 Task: Convert all the complete items in checklist "Progress" into
Action: Mouse moved to (1147, 95)
Screenshot: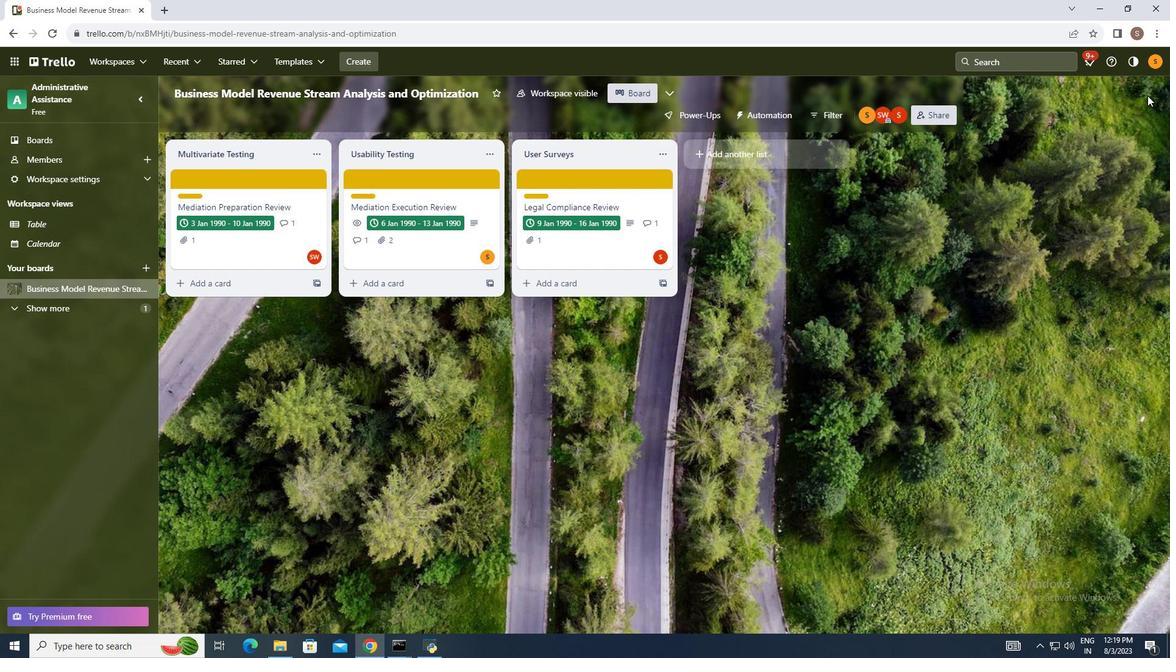 
Action: Mouse pressed left at (1147, 95)
Screenshot: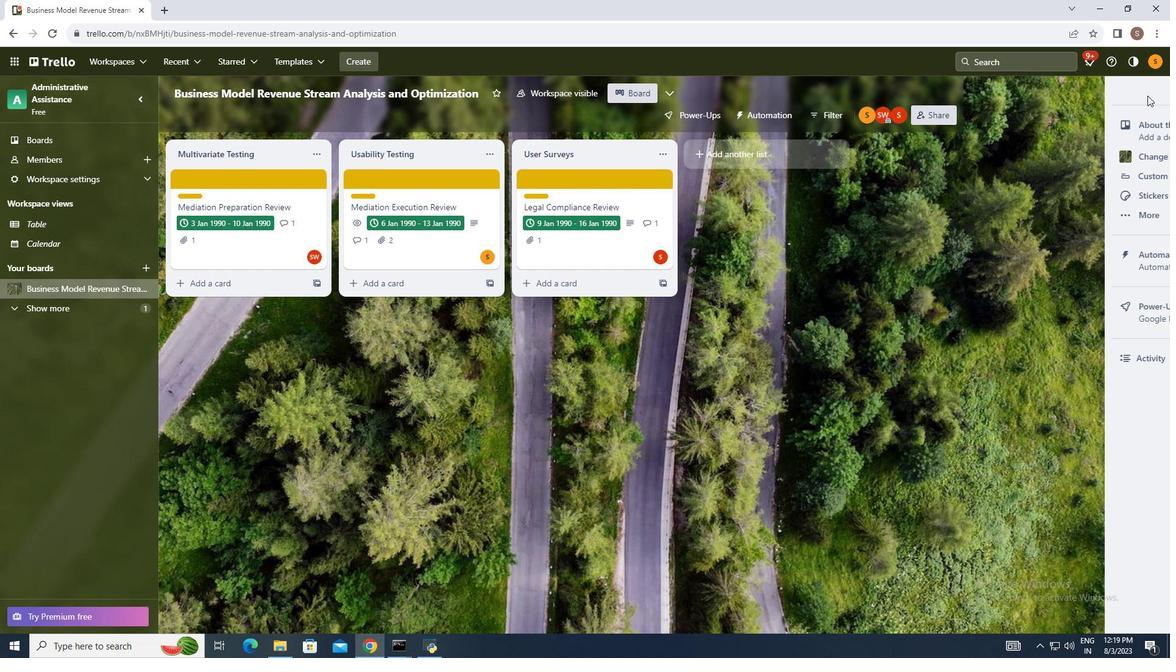 
Action: Mouse moved to (1074, 260)
Screenshot: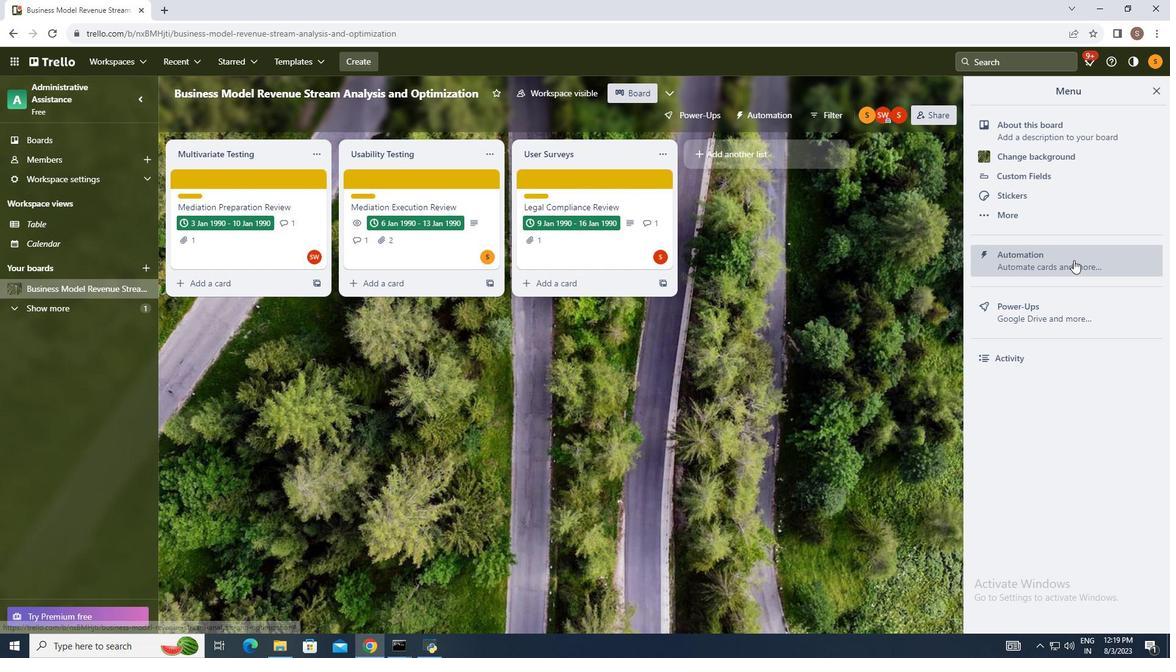 
Action: Mouse pressed left at (1074, 260)
Screenshot: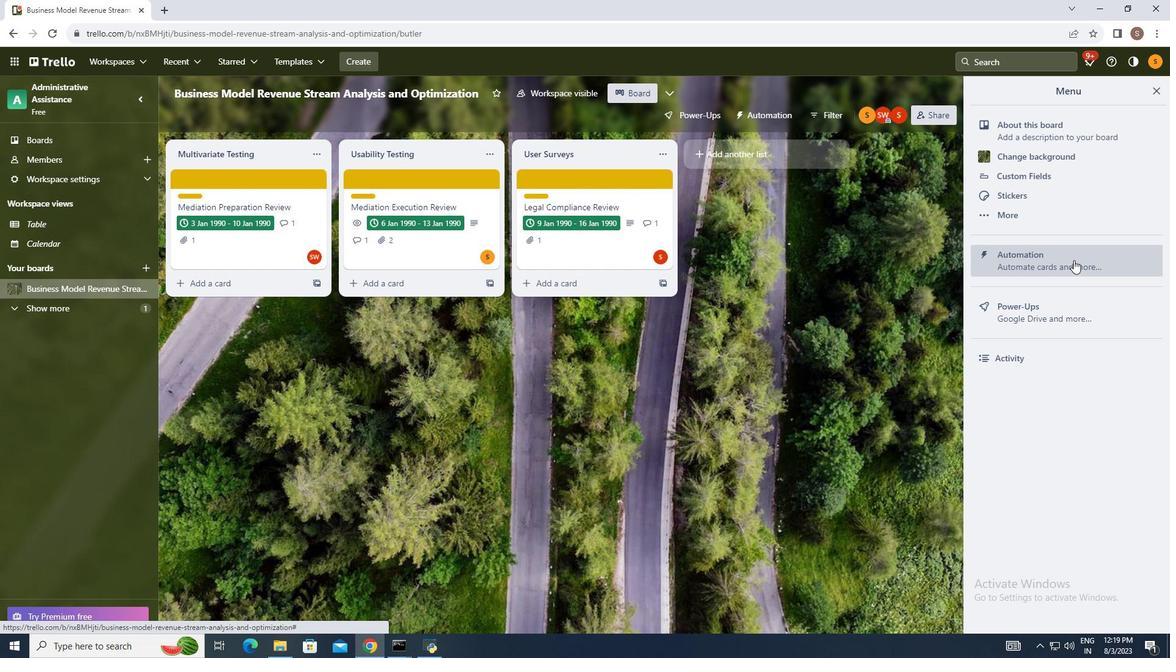 
Action: Mouse moved to (236, 323)
Screenshot: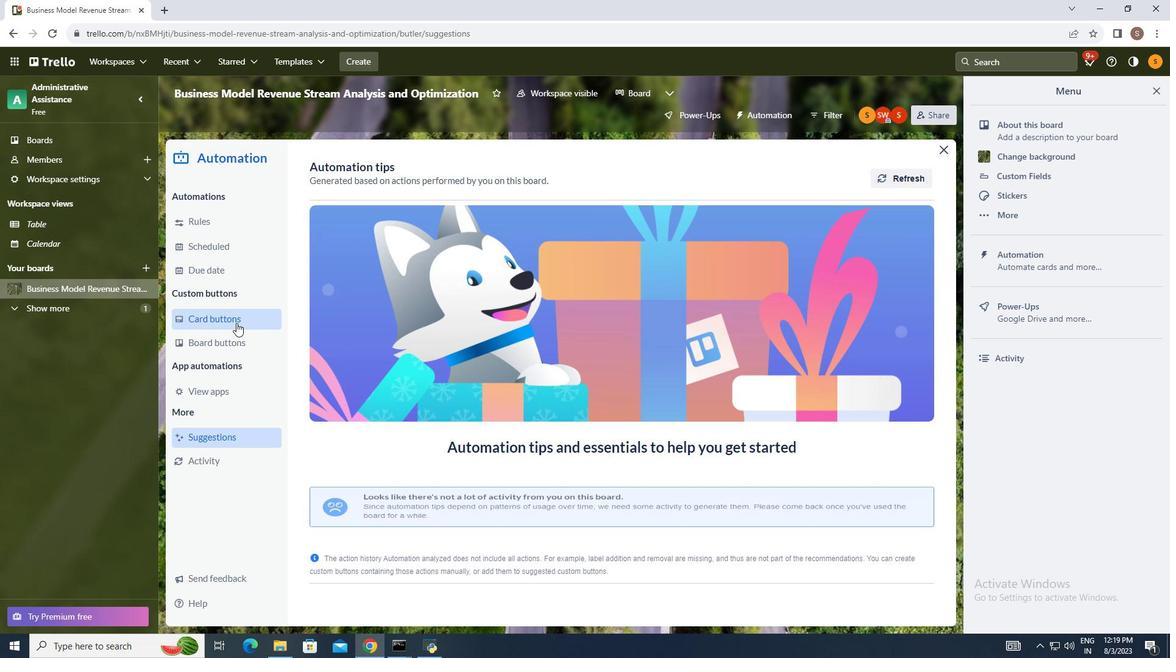 
Action: Mouse pressed left at (236, 323)
Screenshot: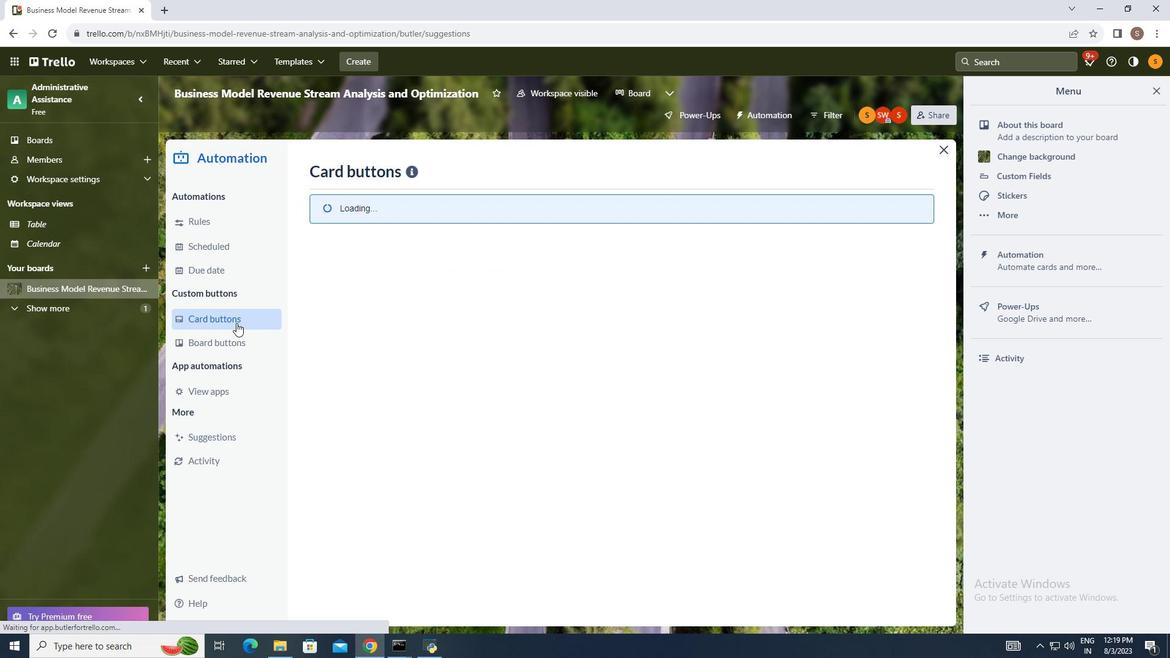 
Action: Mouse moved to (904, 172)
Screenshot: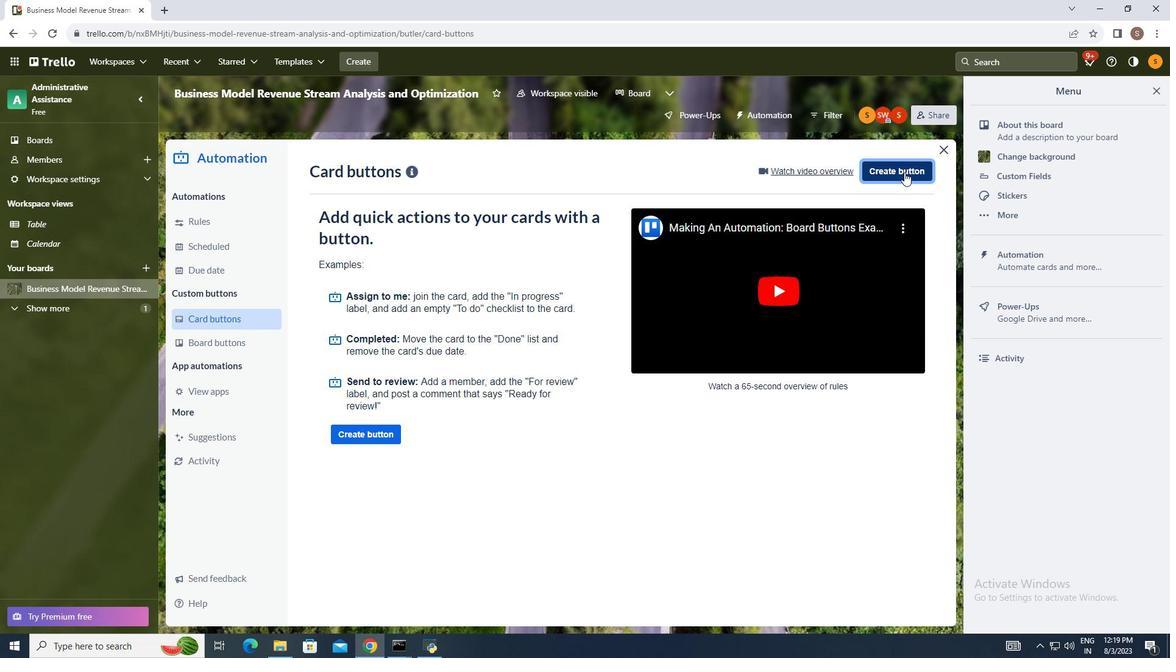 
Action: Mouse pressed left at (904, 172)
Screenshot: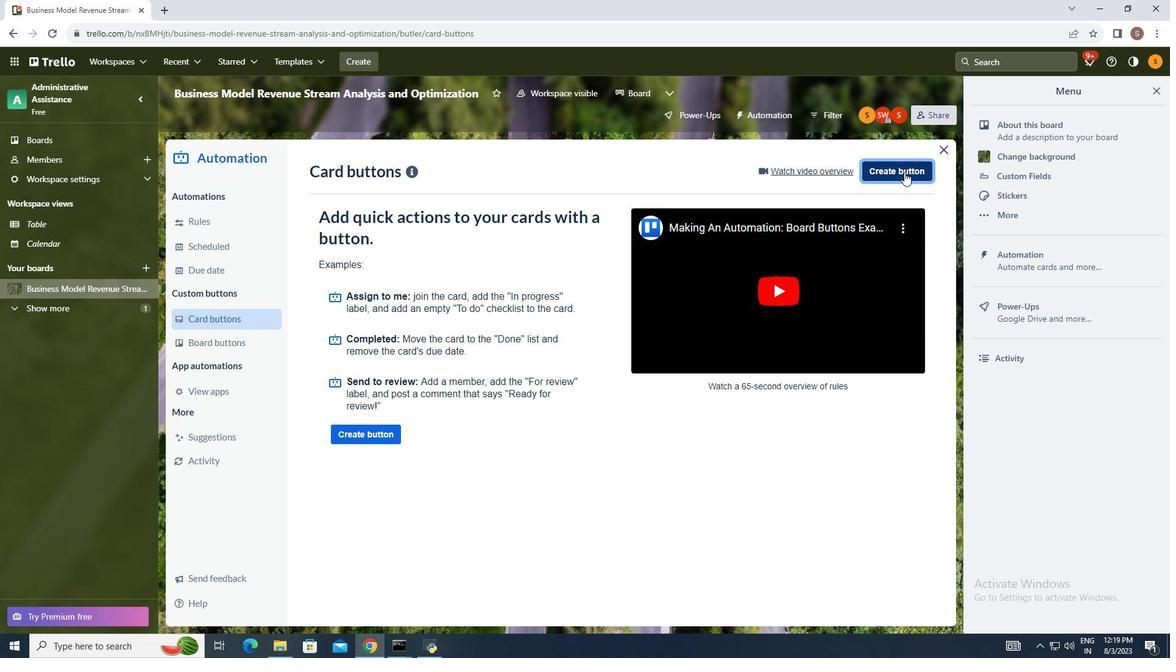 
Action: Mouse moved to (594, 337)
Screenshot: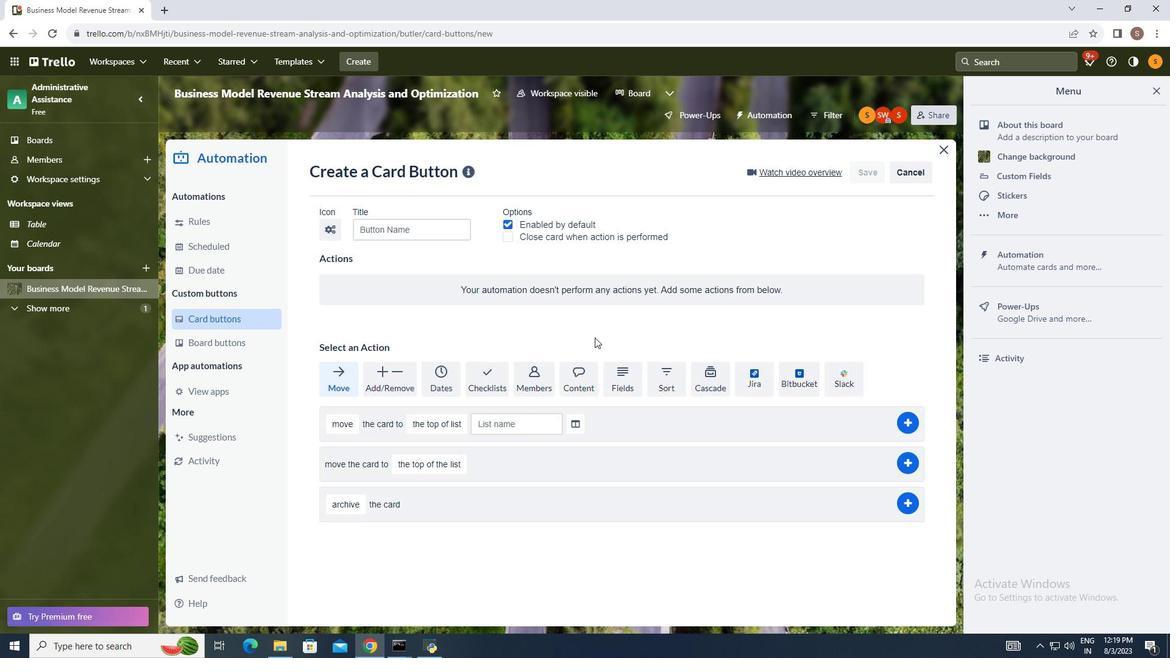 
Action: Mouse pressed left at (594, 337)
Screenshot: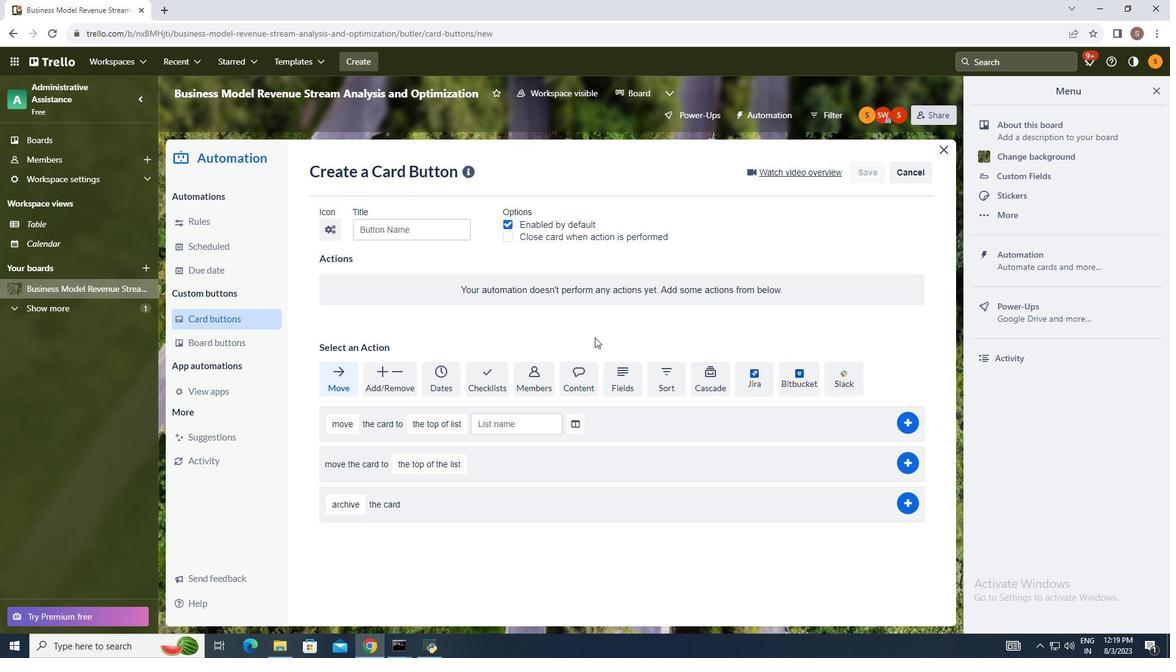 
Action: Mouse moved to (708, 374)
Screenshot: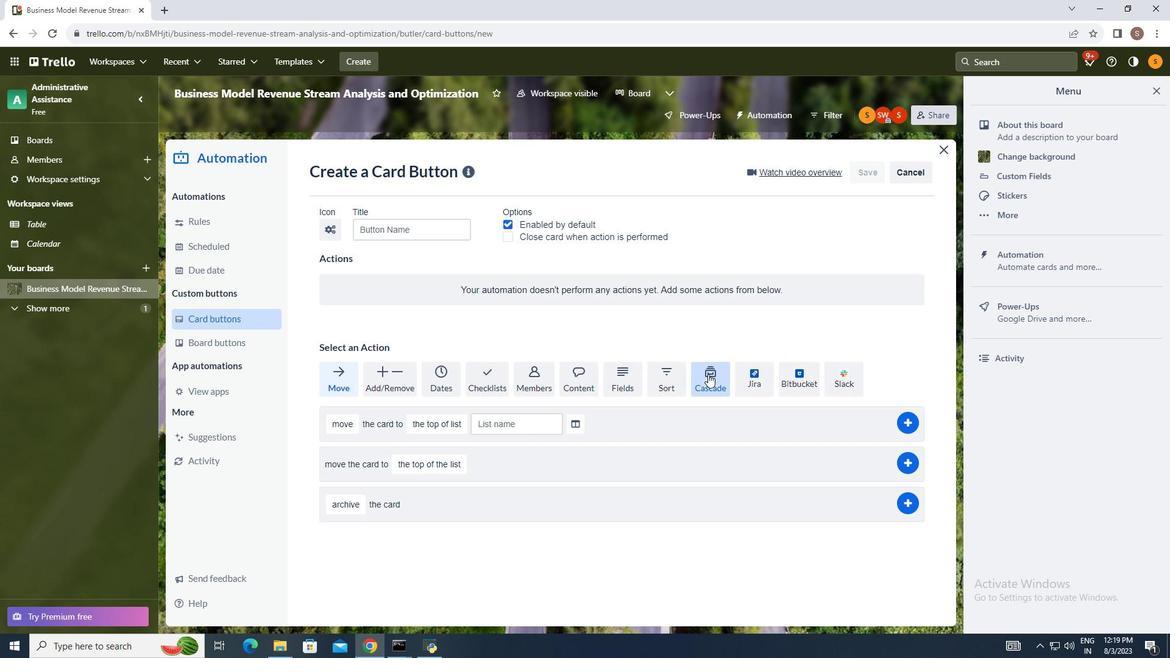 
Action: Mouse pressed left at (708, 374)
Screenshot: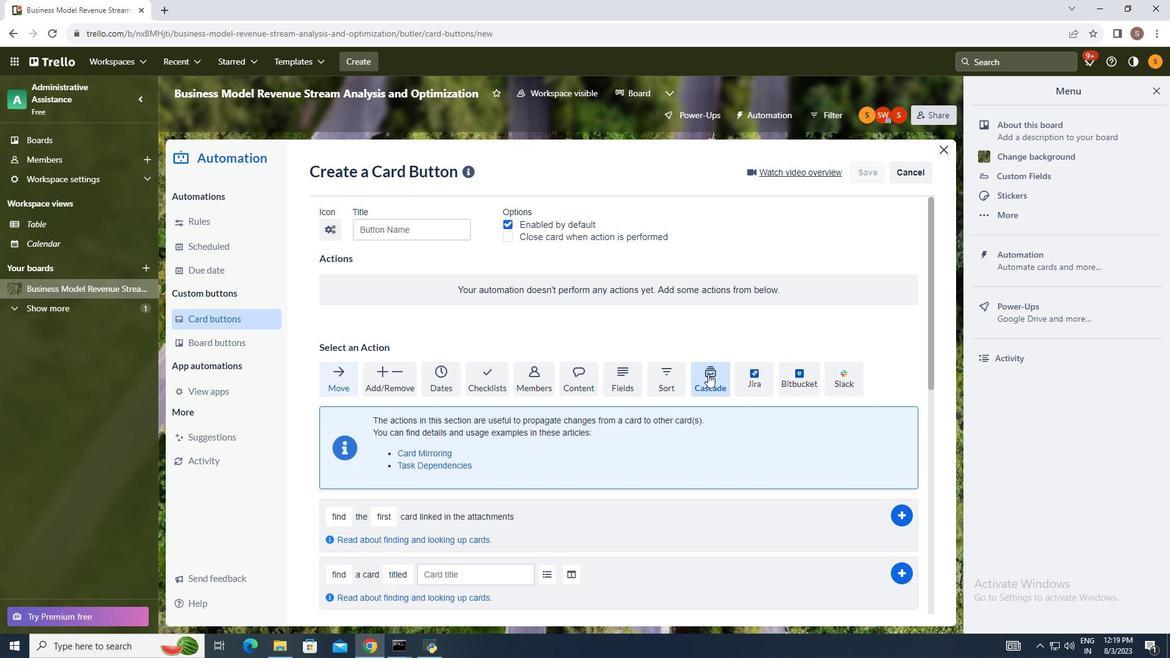 
Action: Mouse moved to (679, 466)
Screenshot: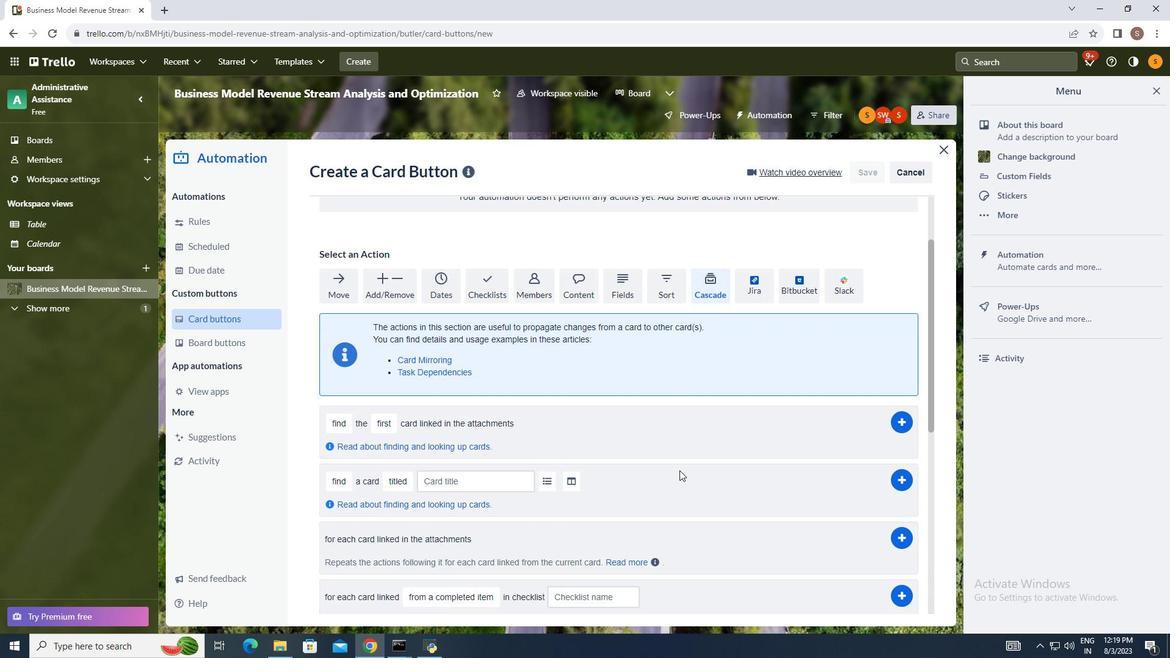 
Action: Mouse scrolled (679, 466) with delta (0, 0)
Screenshot: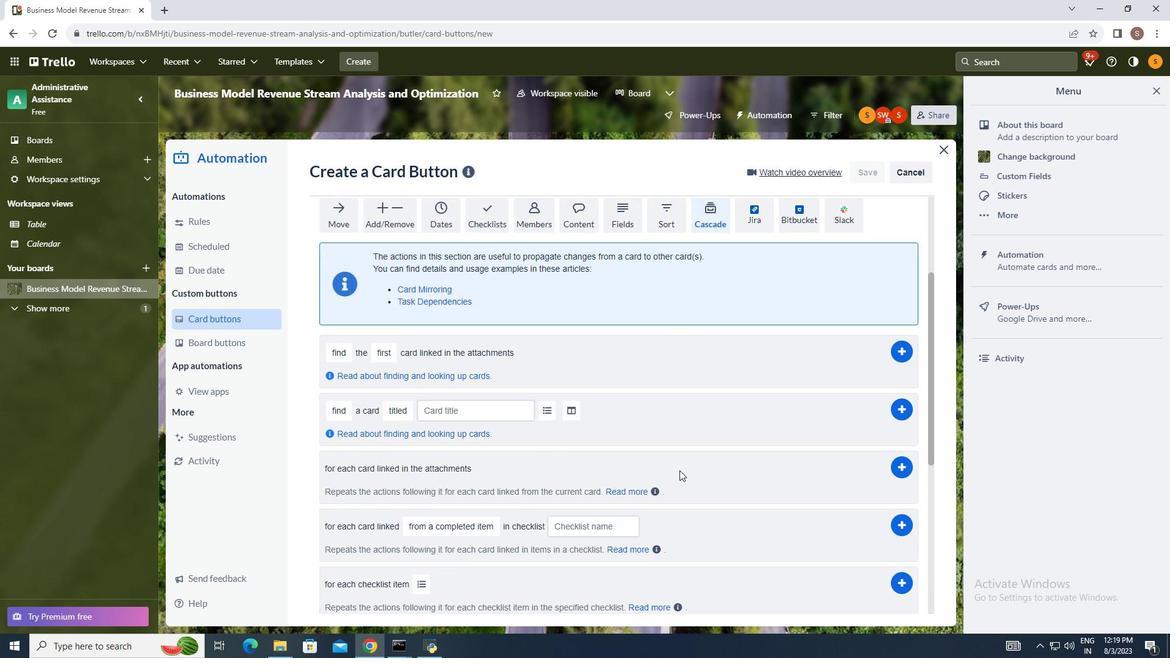 
Action: Mouse moved to (679, 467)
Screenshot: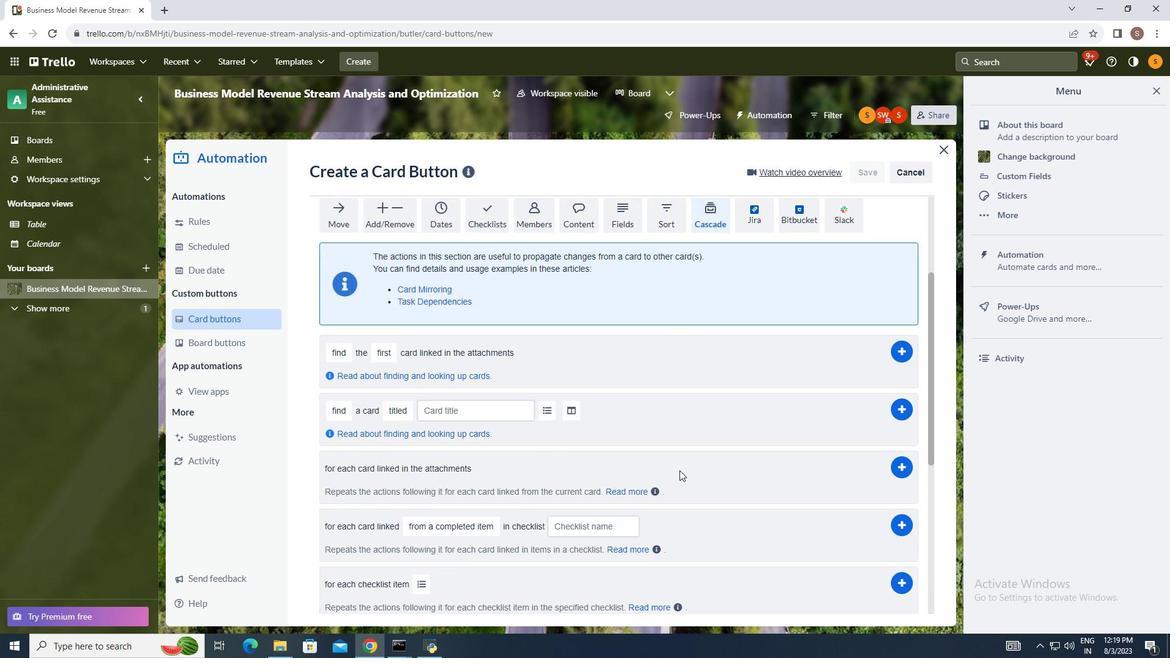 
Action: Mouse scrolled (679, 466) with delta (0, 0)
Screenshot: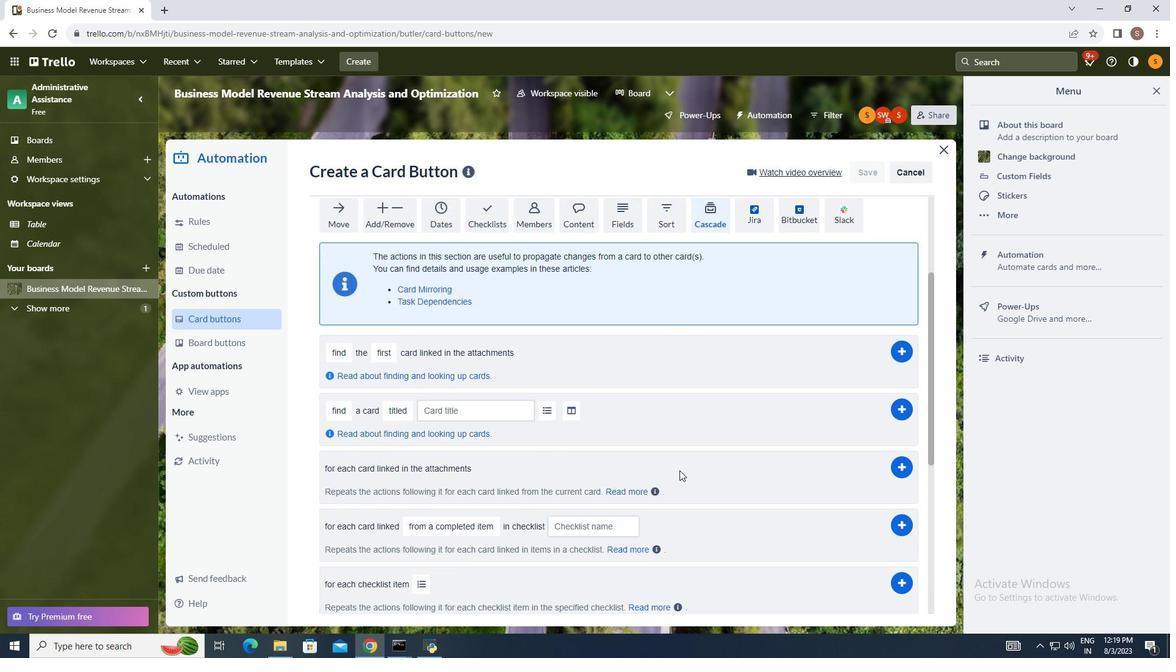 
Action: Mouse moved to (679, 468)
Screenshot: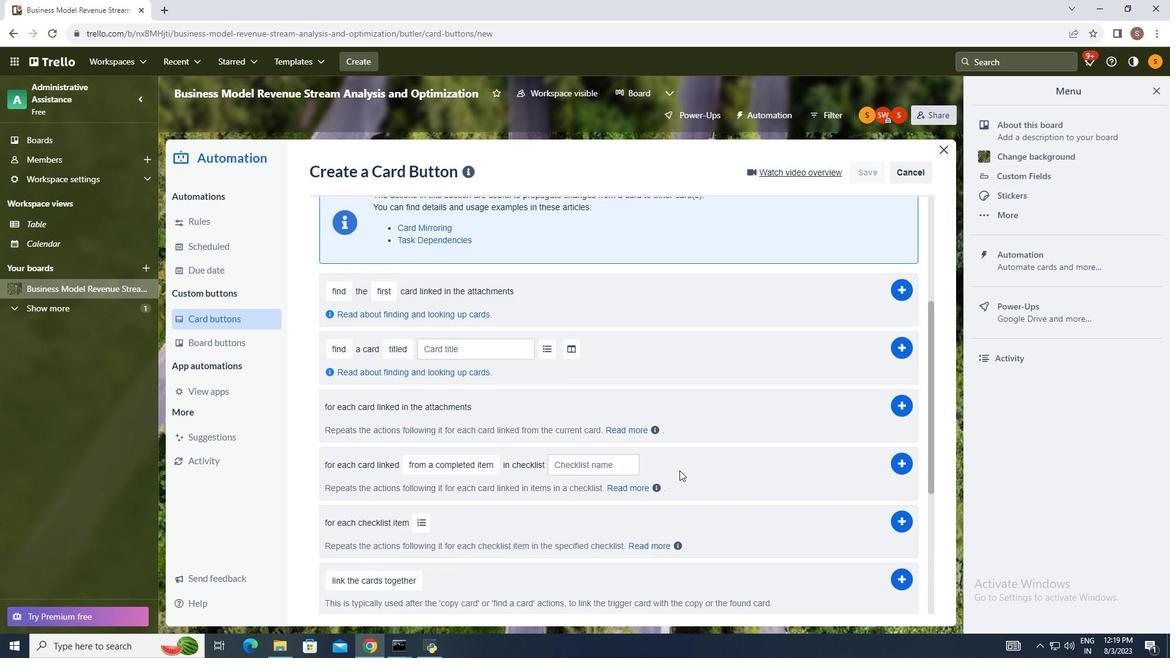 
Action: Mouse scrolled (679, 468) with delta (0, 0)
Screenshot: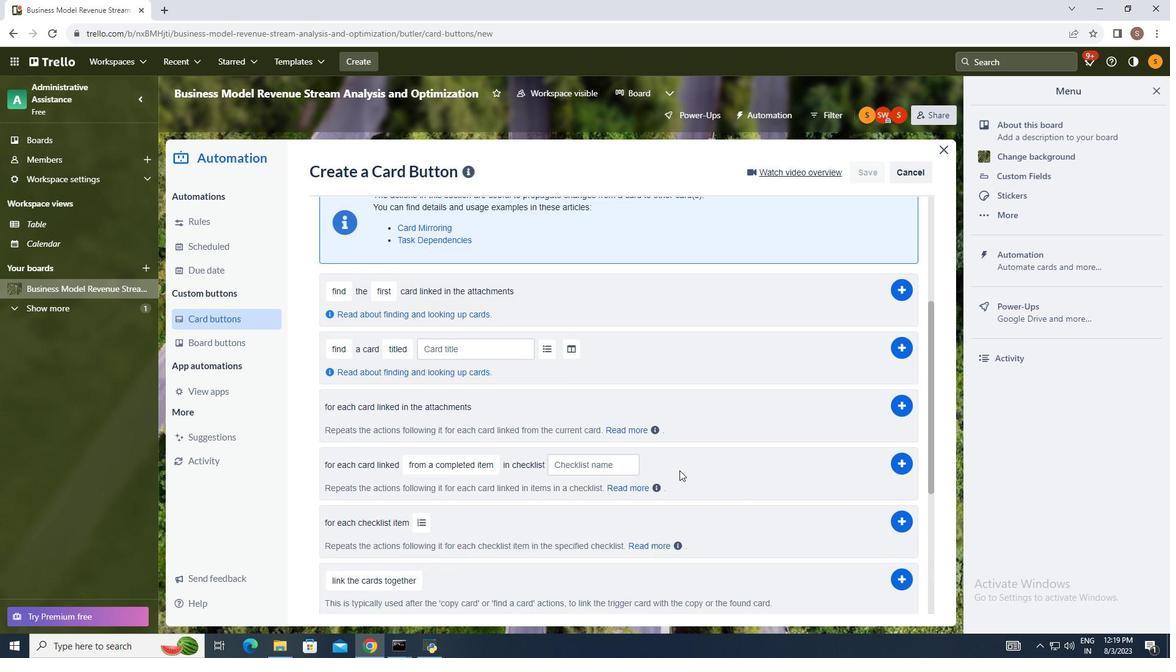 
Action: Mouse moved to (679, 469)
Screenshot: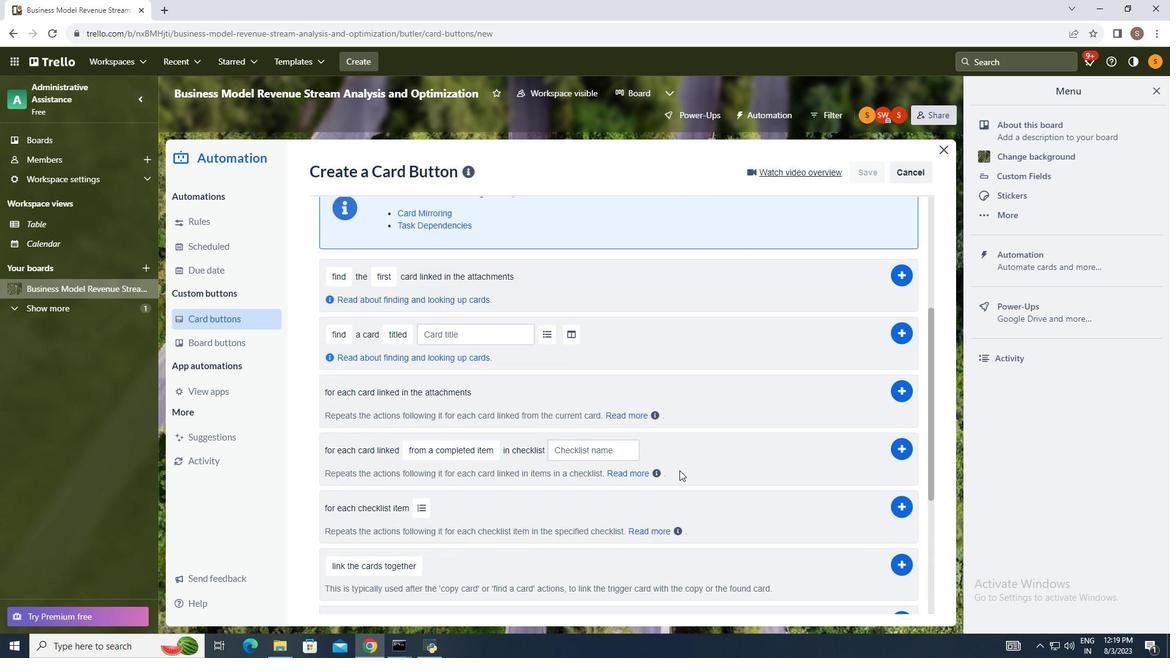 
Action: Mouse scrolled (679, 468) with delta (0, 0)
Screenshot: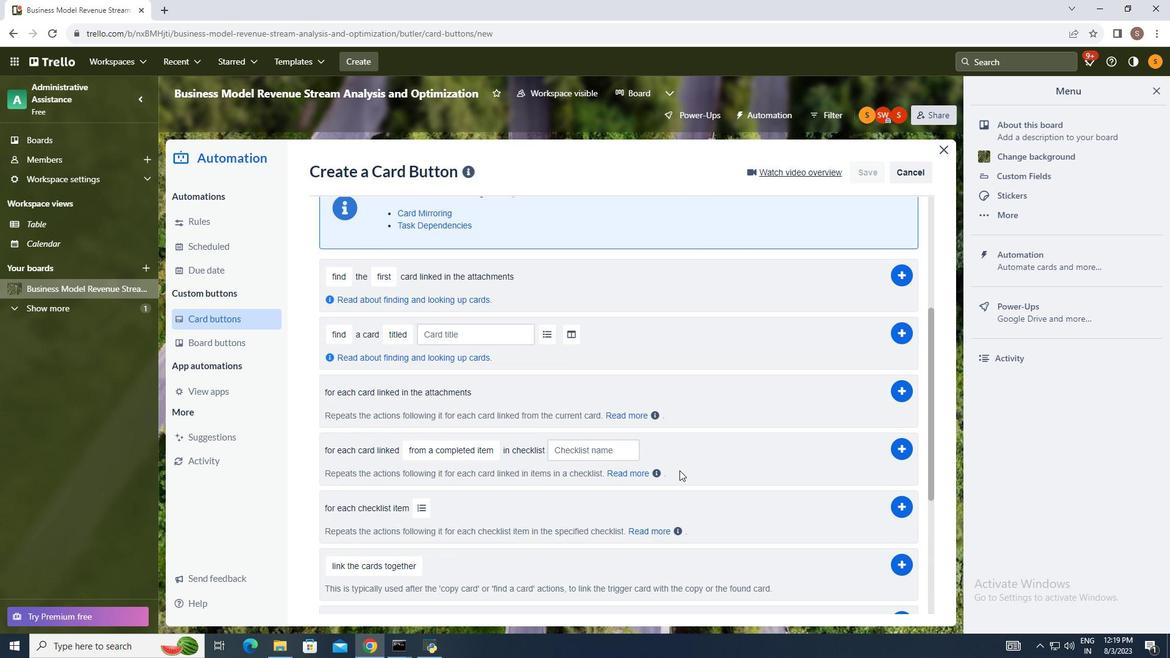 
Action: Mouse moved to (679, 470)
Screenshot: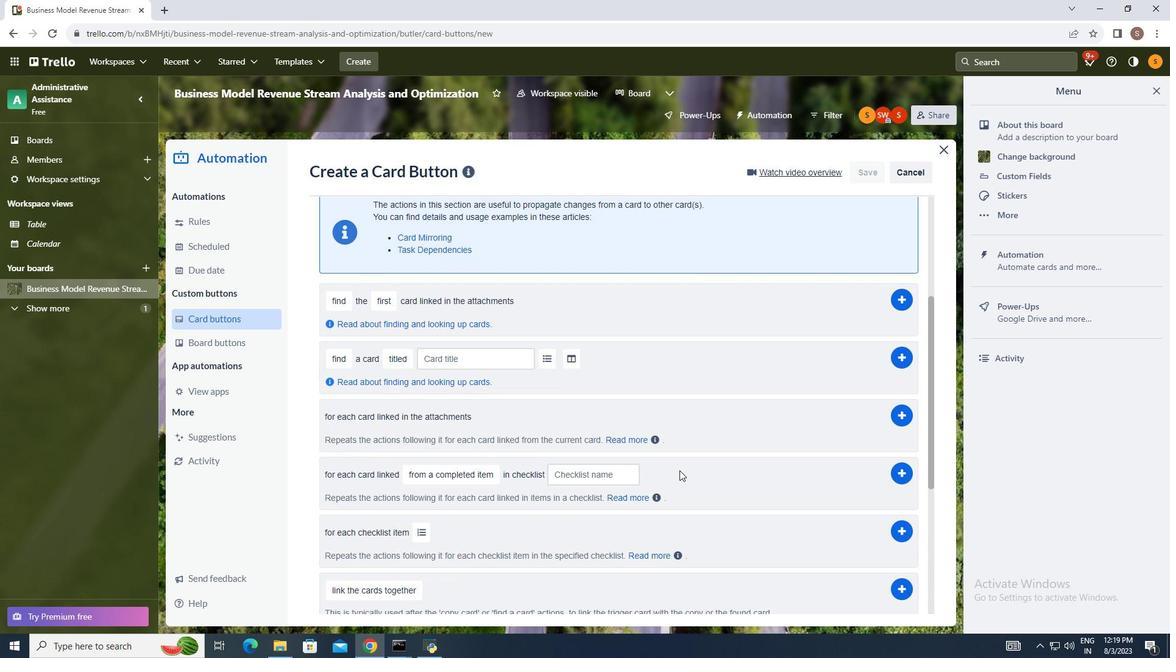 
Action: Mouse scrolled (679, 471) with delta (0, 0)
Screenshot: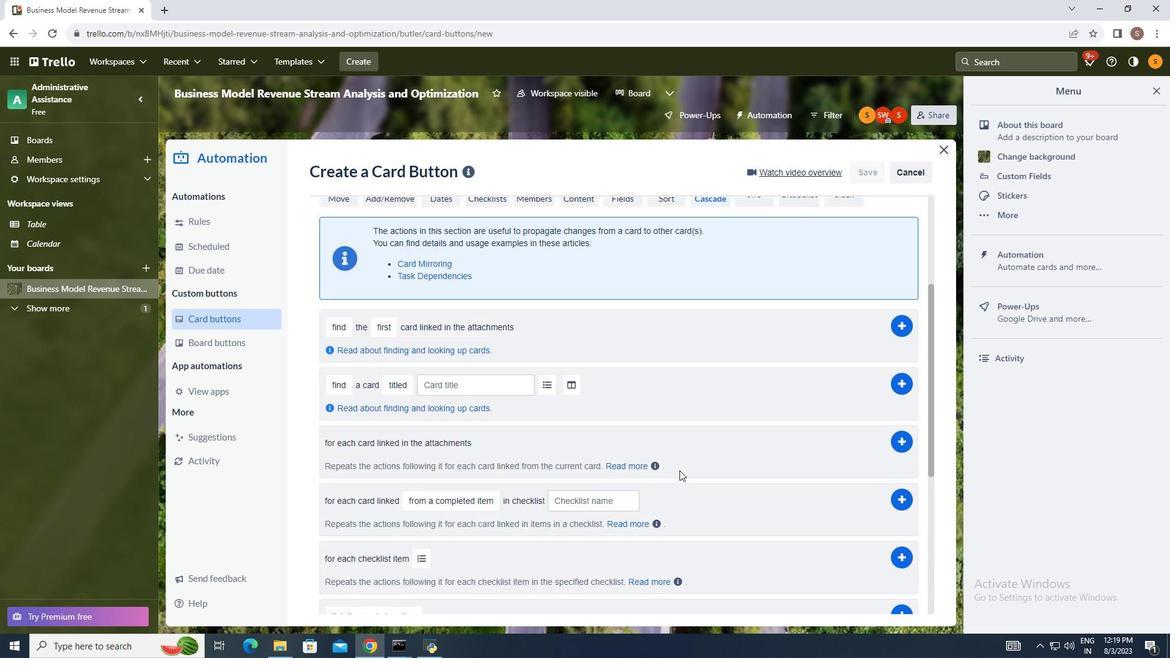 
Action: Mouse moved to (717, 471)
Screenshot: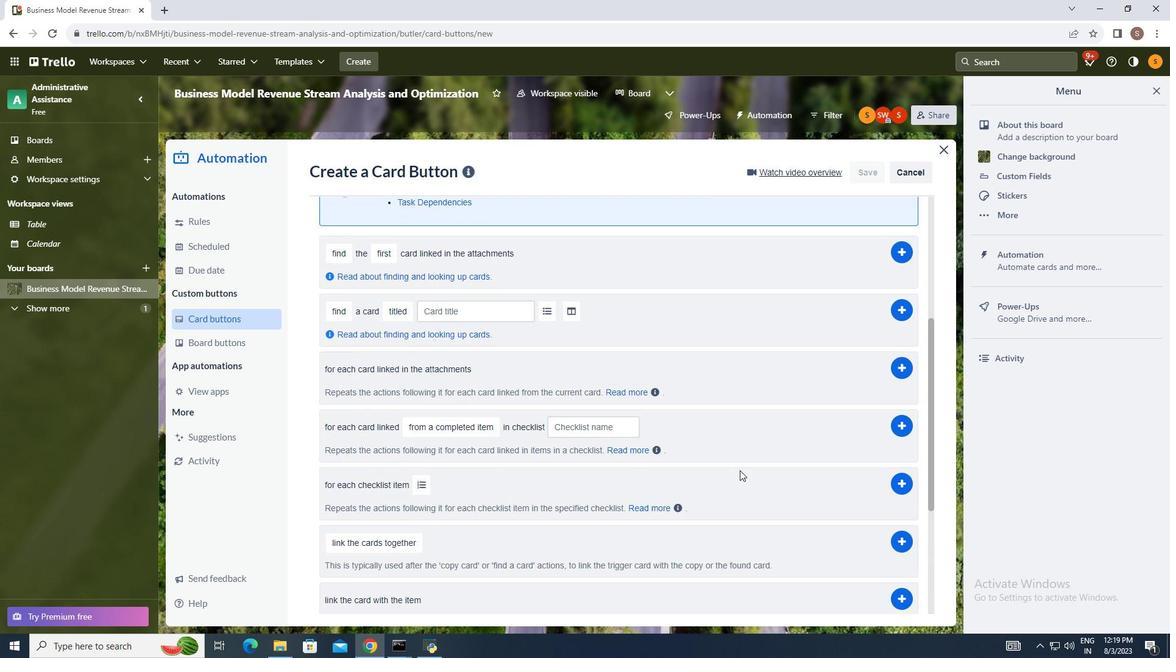 
Action: Mouse scrolled (717, 470) with delta (0, 0)
Screenshot: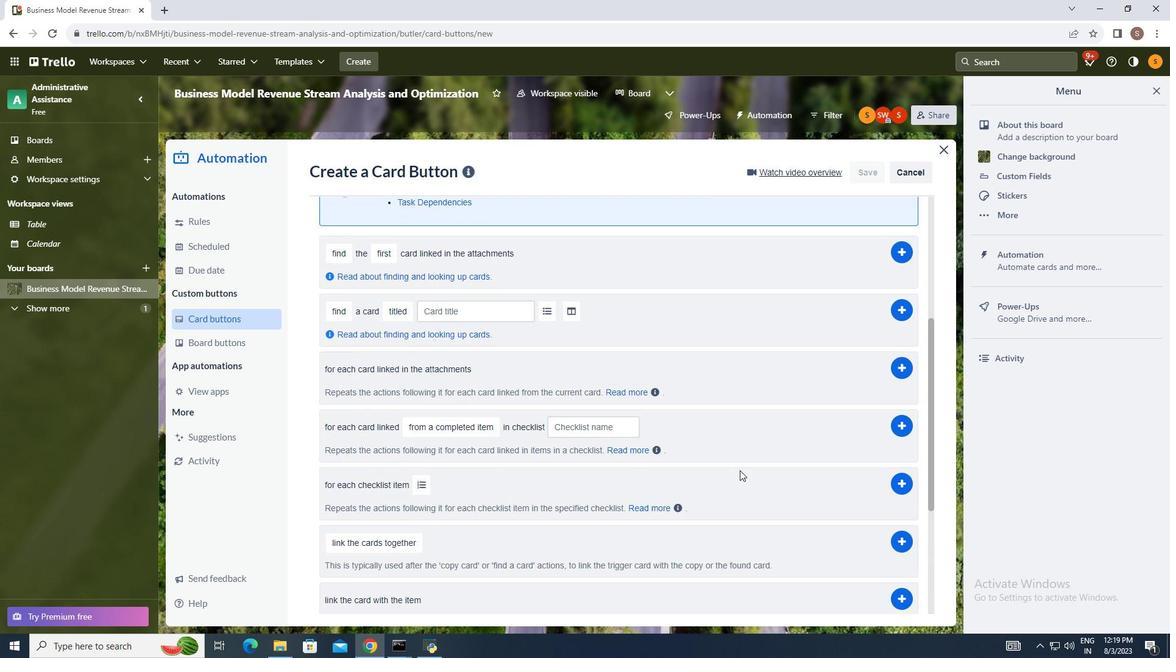 
Action: Mouse moved to (735, 471)
Screenshot: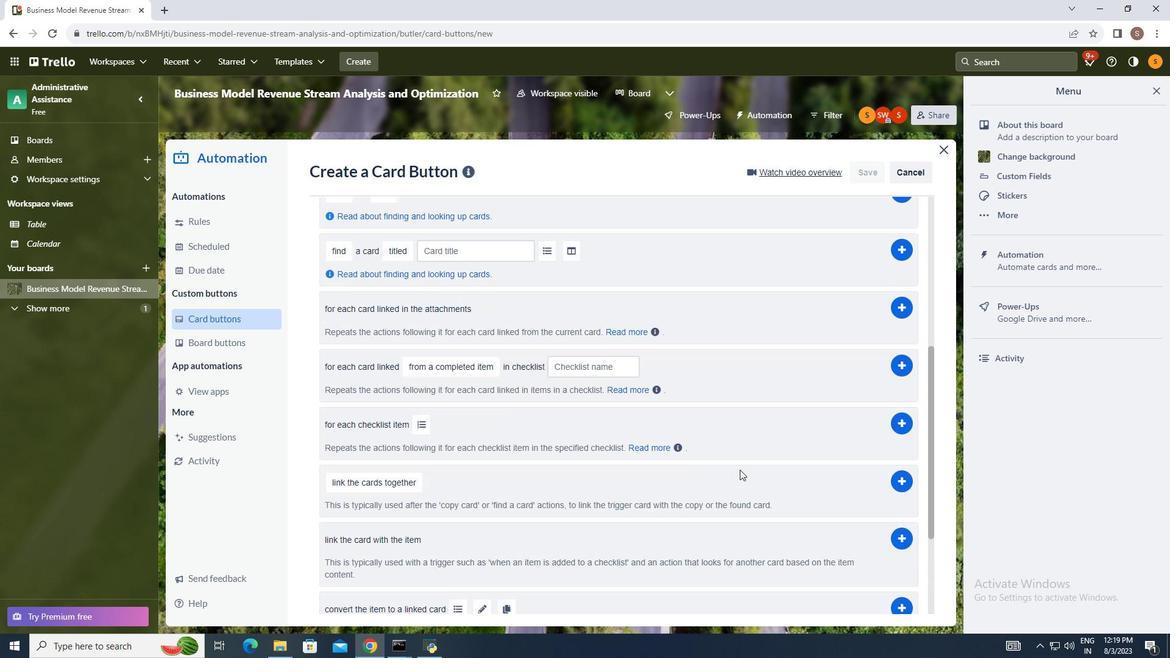 
Action: Mouse scrolled (735, 470) with delta (0, 0)
Screenshot: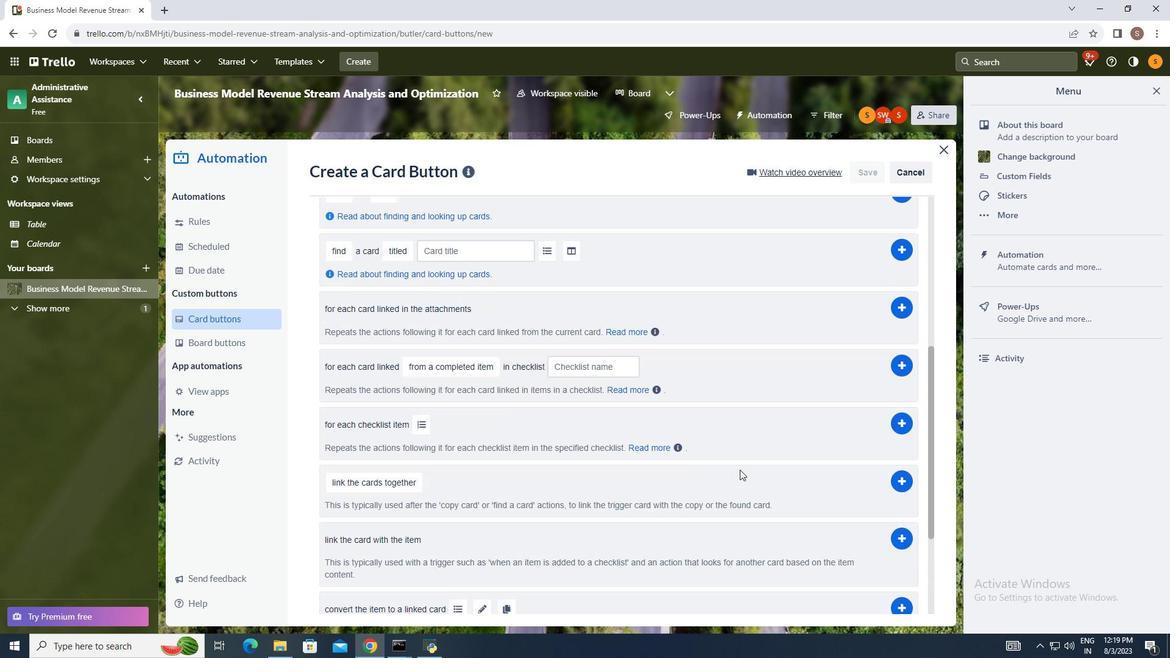 
Action: Mouse moved to (739, 470)
Screenshot: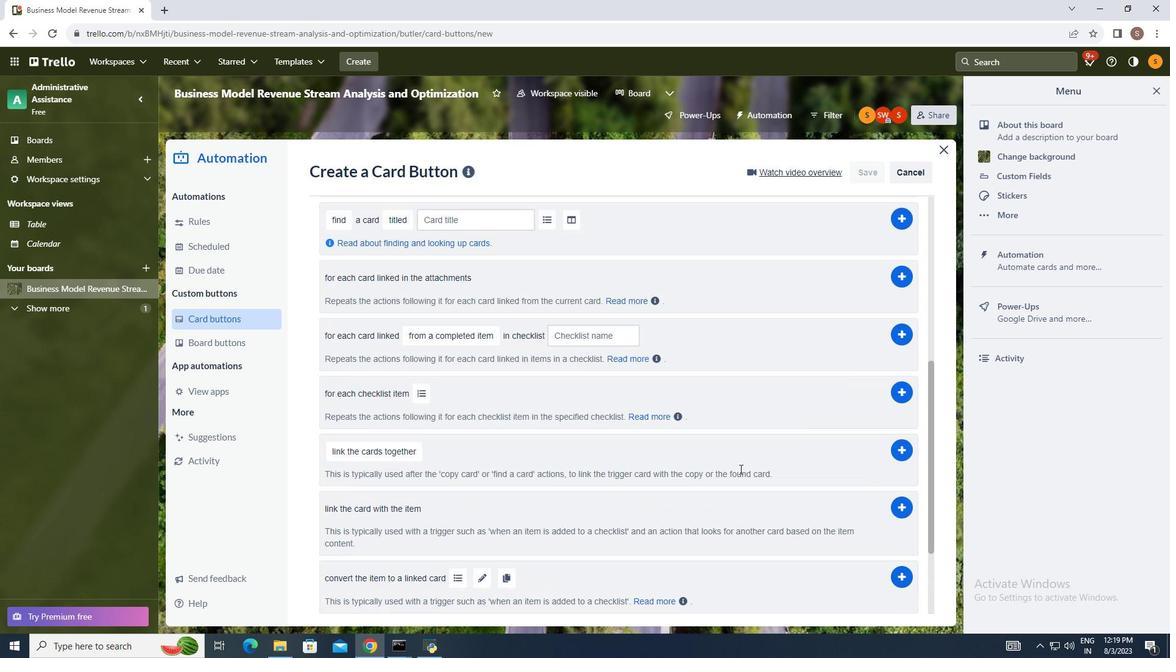 
Action: Mouse scrolled (739, 469) with delta (0, 0)
Screenshot: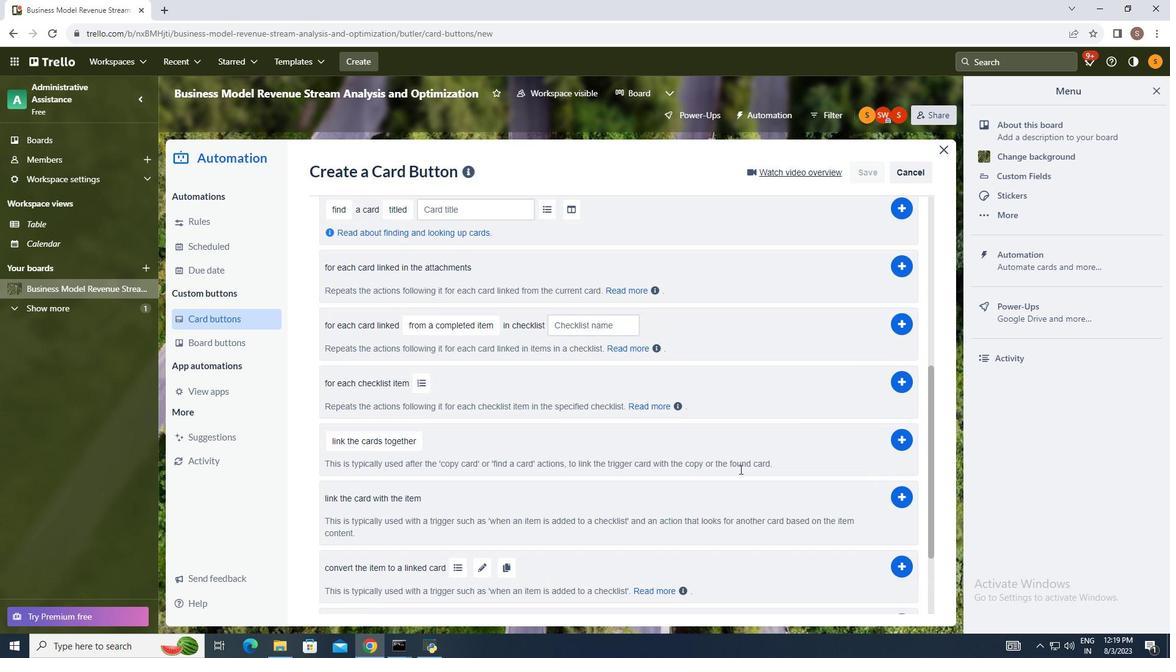 
Action: Mouse moved to (739, 468)
Screenshot: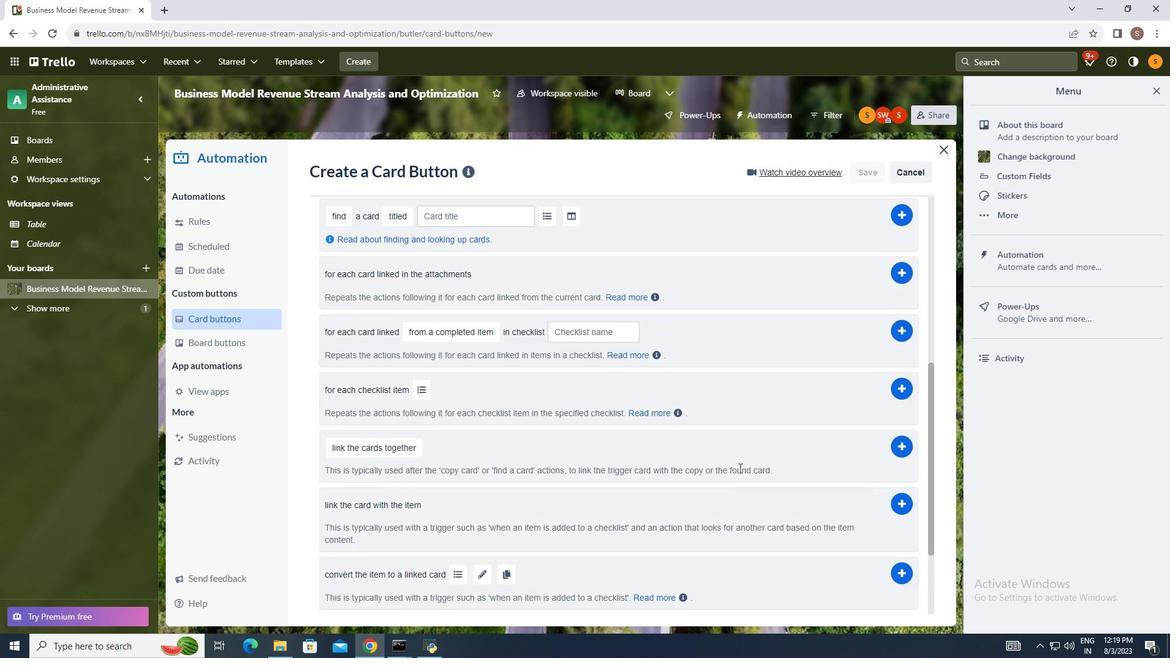 
Action: Mouse scrolled (739, 469) with delta (0, 0)
Screenshot: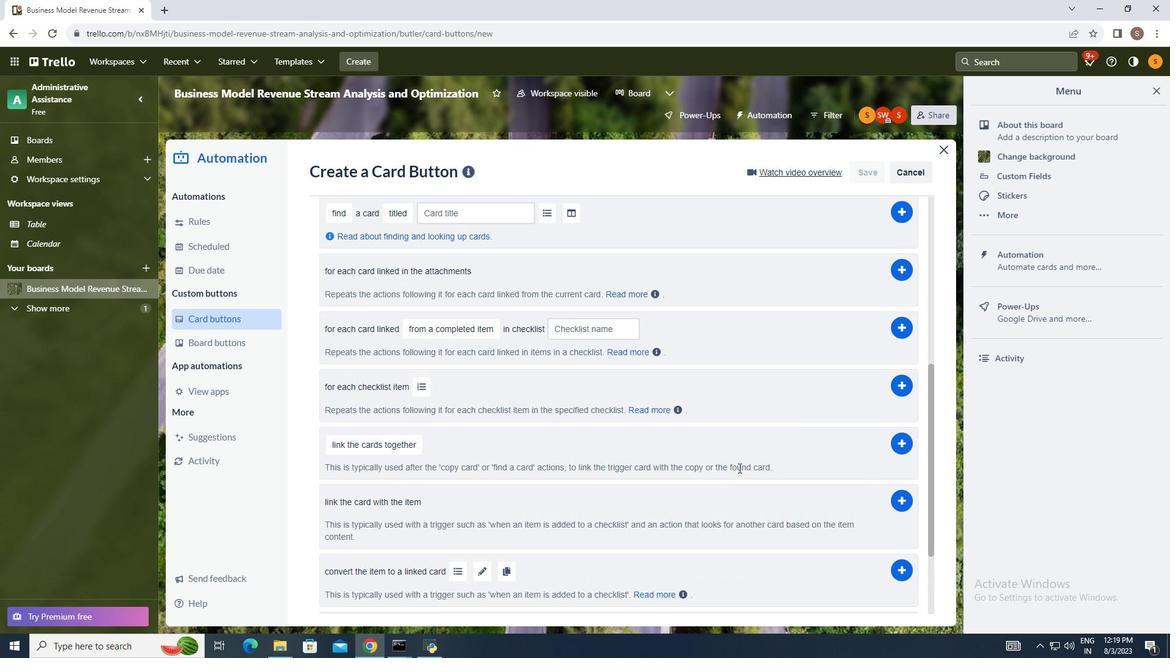 
Action: Mouse moved to (739, 468)
Screenshot: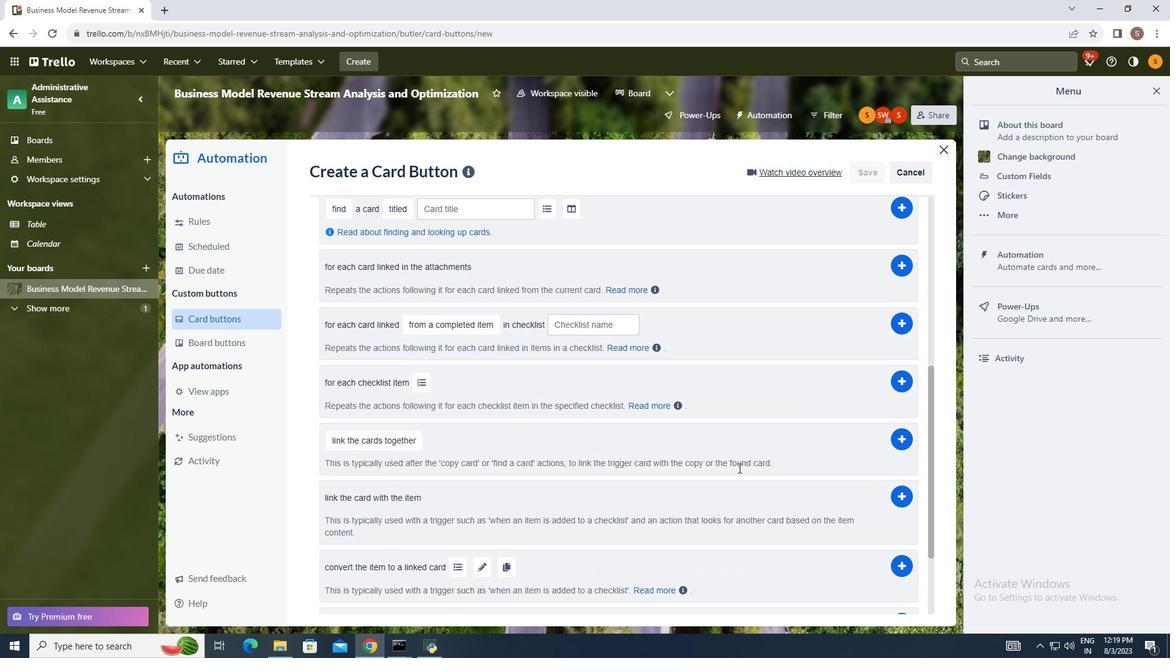 
Action: Mouse scrolled (739, 468) with delta (0, 0)
Screenshot: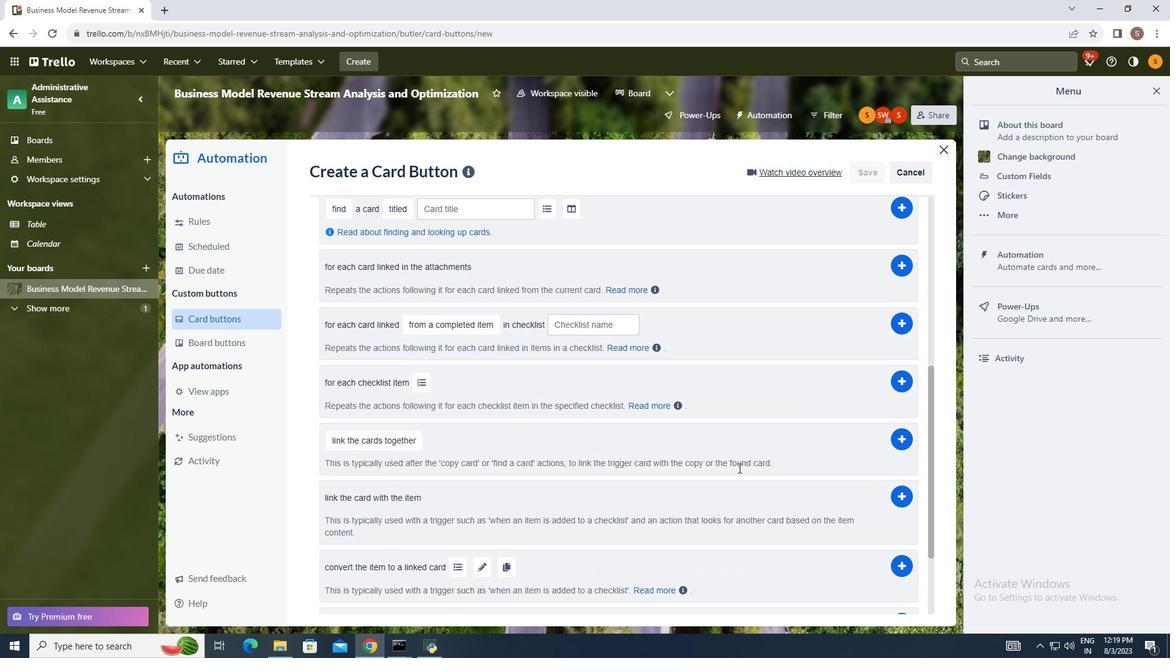 
Action: Mouse moved to (679, 472)
Screenshot: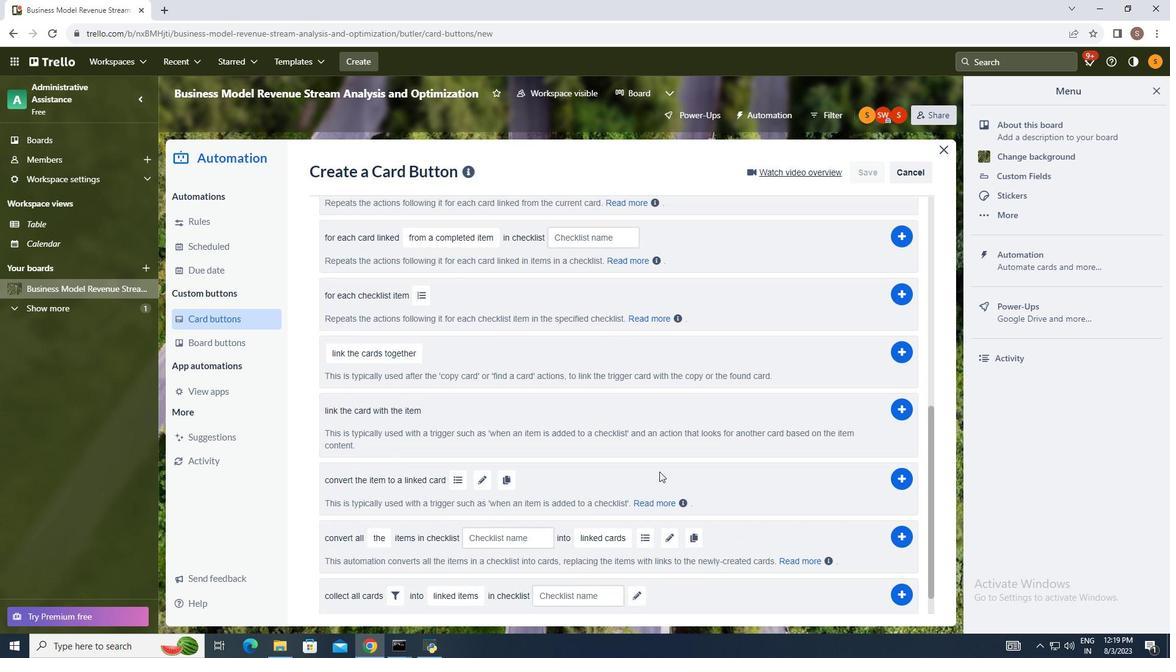 
Action: Mouse scrolled (679, 471) with delta (0, 0)
Screenshot: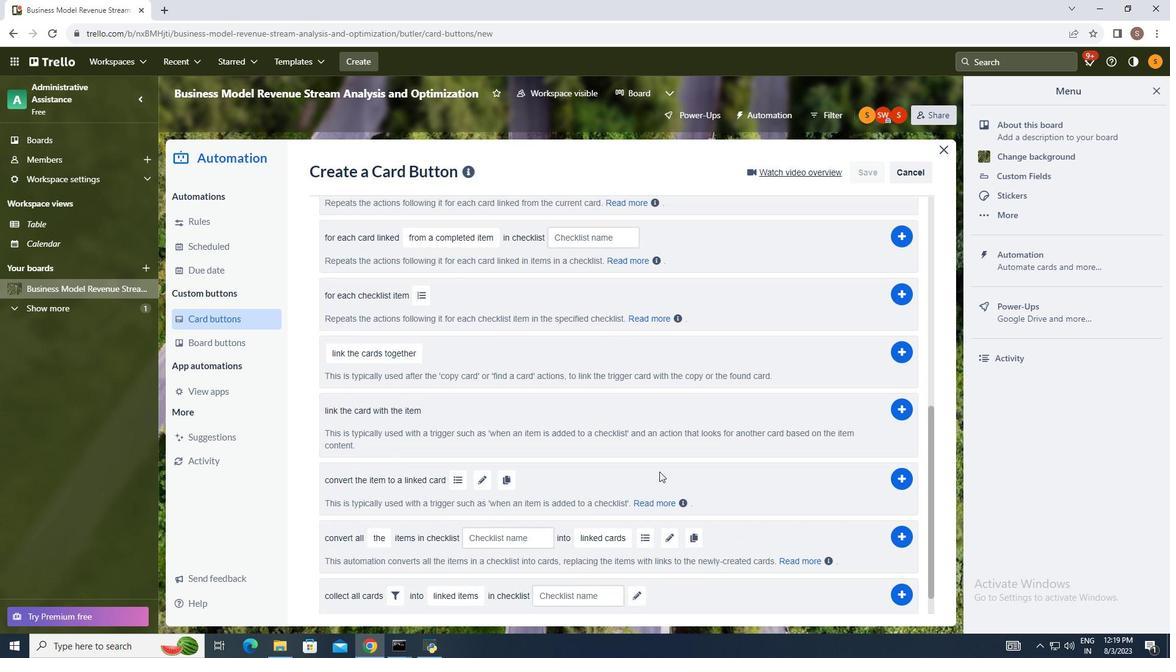 
Action: Mouse moved to (671, 473)
Screenshot: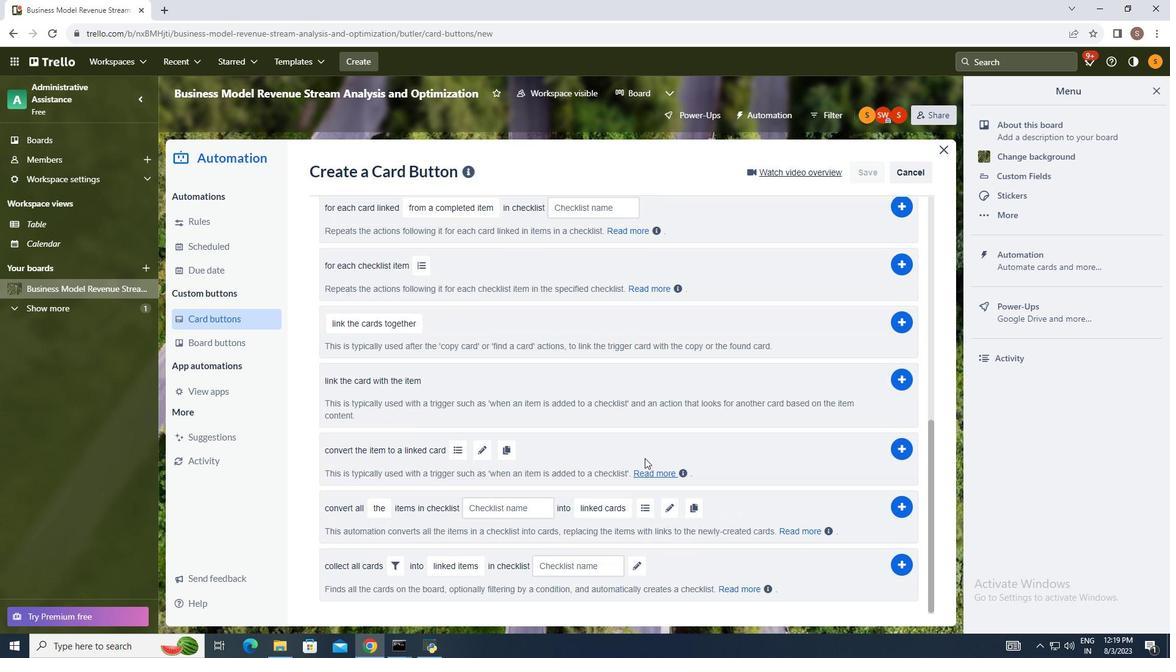 
Action: Mouse scrolled (671, 472) with delta (0, 0)
Screenshot: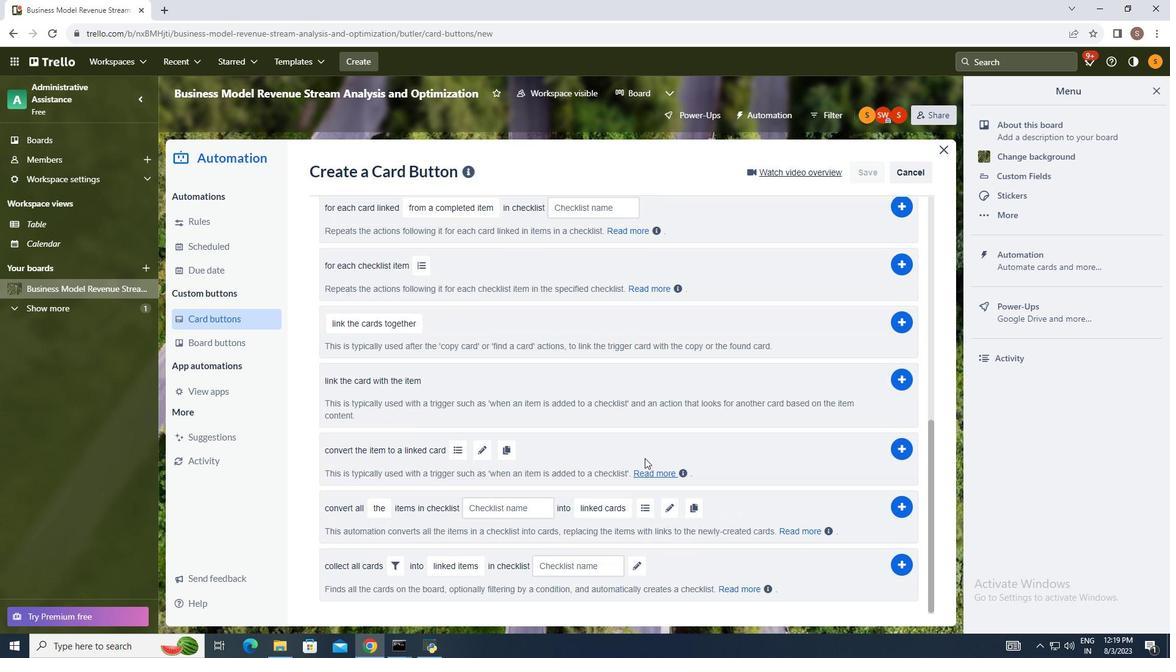 
Action: Mouse moved to (343, 499)
Screenshot: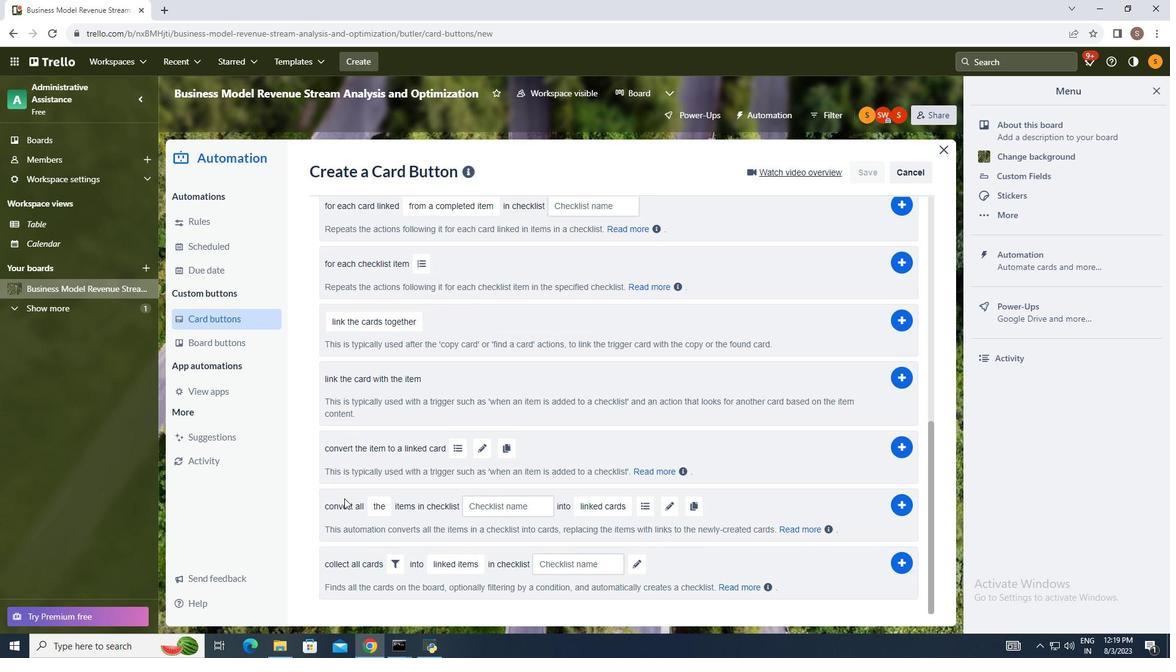 
Action: Mouse scrolled (343, 498) with delta (0, 0)
Screenshot: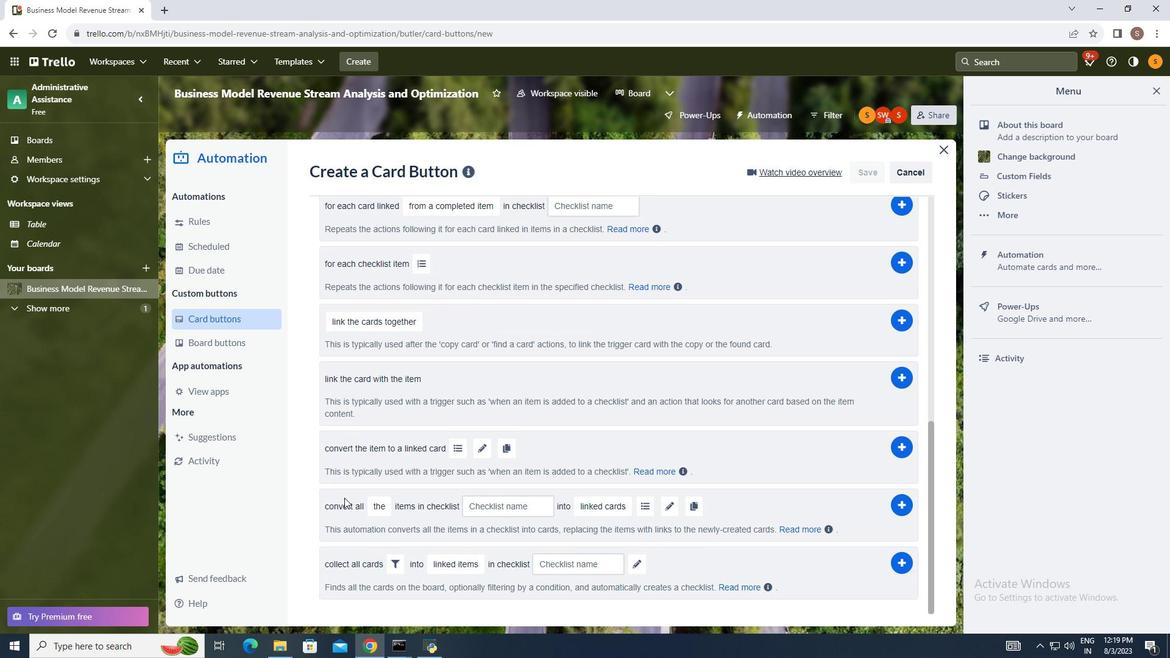 
Action: Mouse moved to (380, 507)
Screenshot: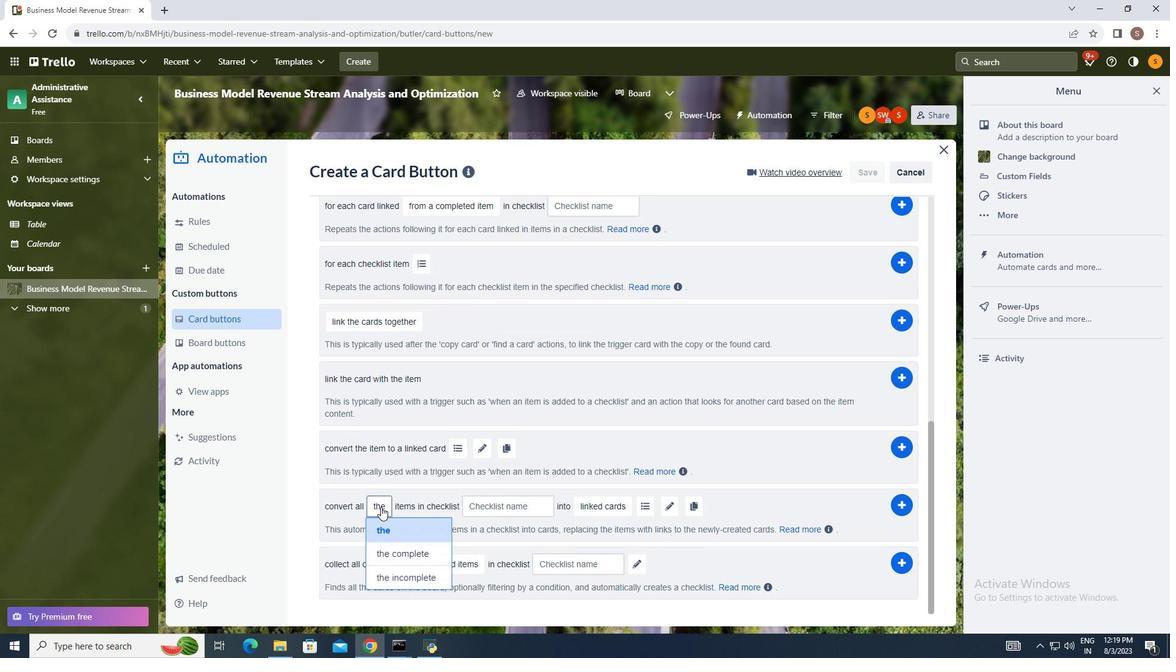 
Action: Mouse pressed left at (380, 507)
Screenshot: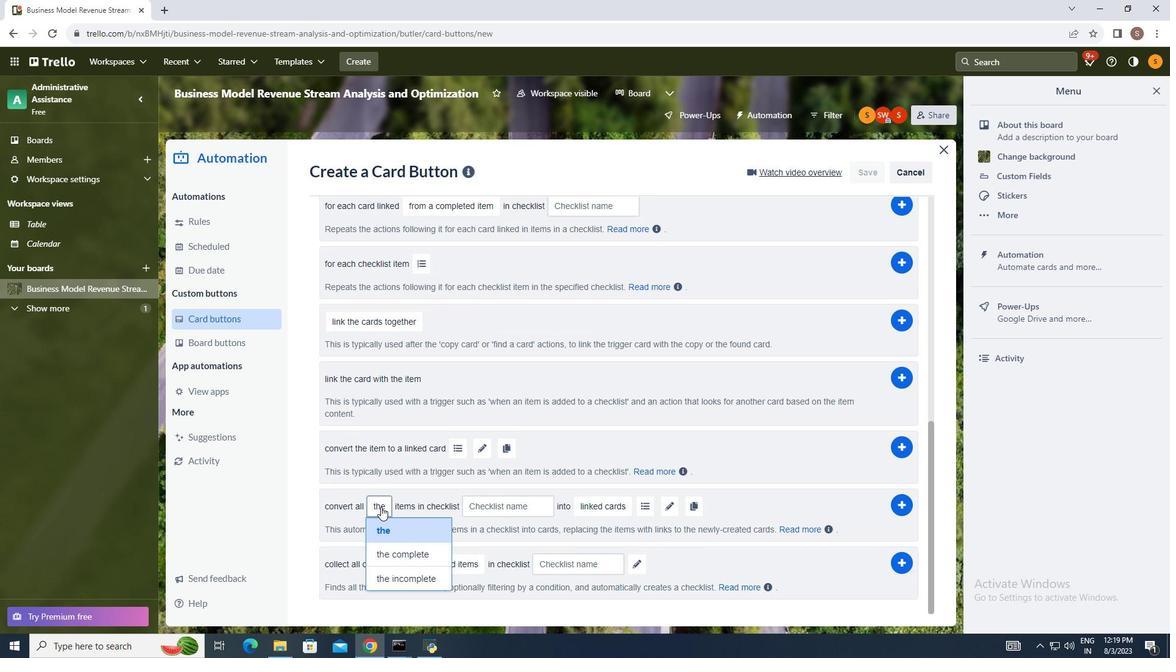 
Action: Mouse moved to (395, 554)
Screenshot: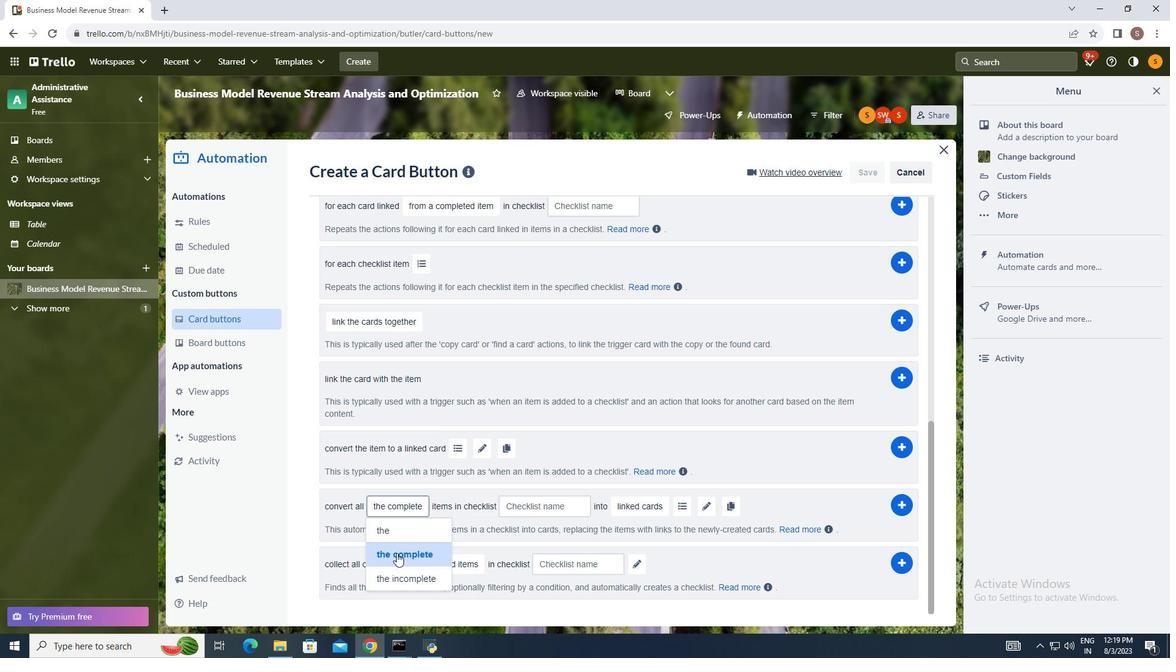 
Action: Mouse pressed left at (395, 554)
Screenshot: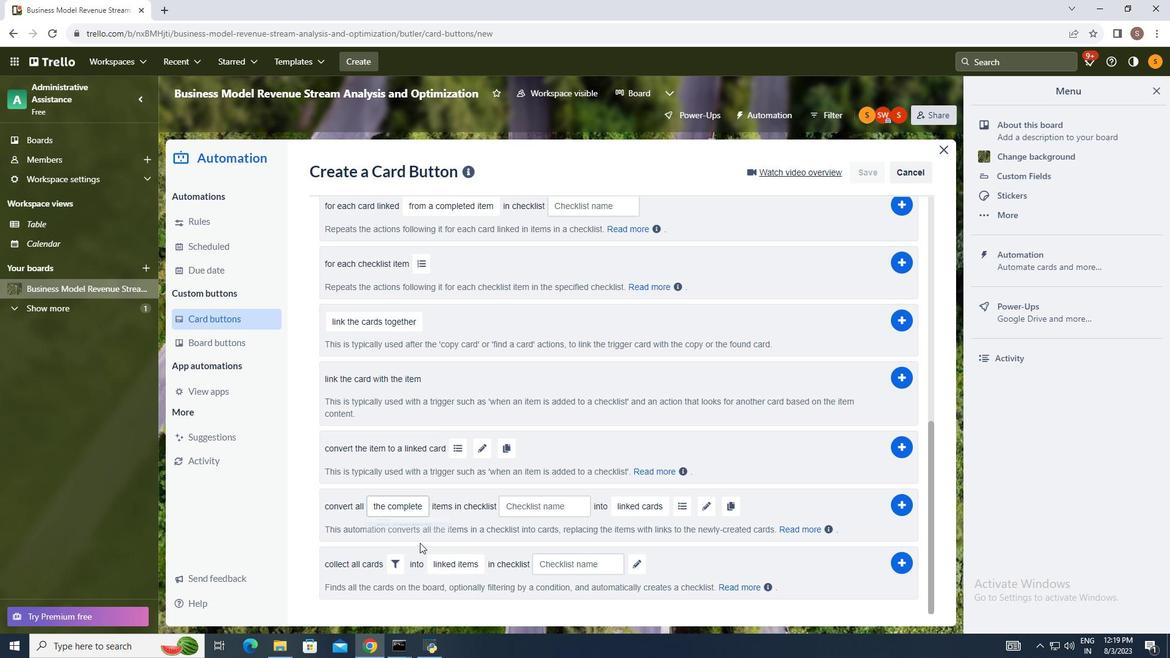 
Action: Mouse moved to (526, 508)
Screenshot: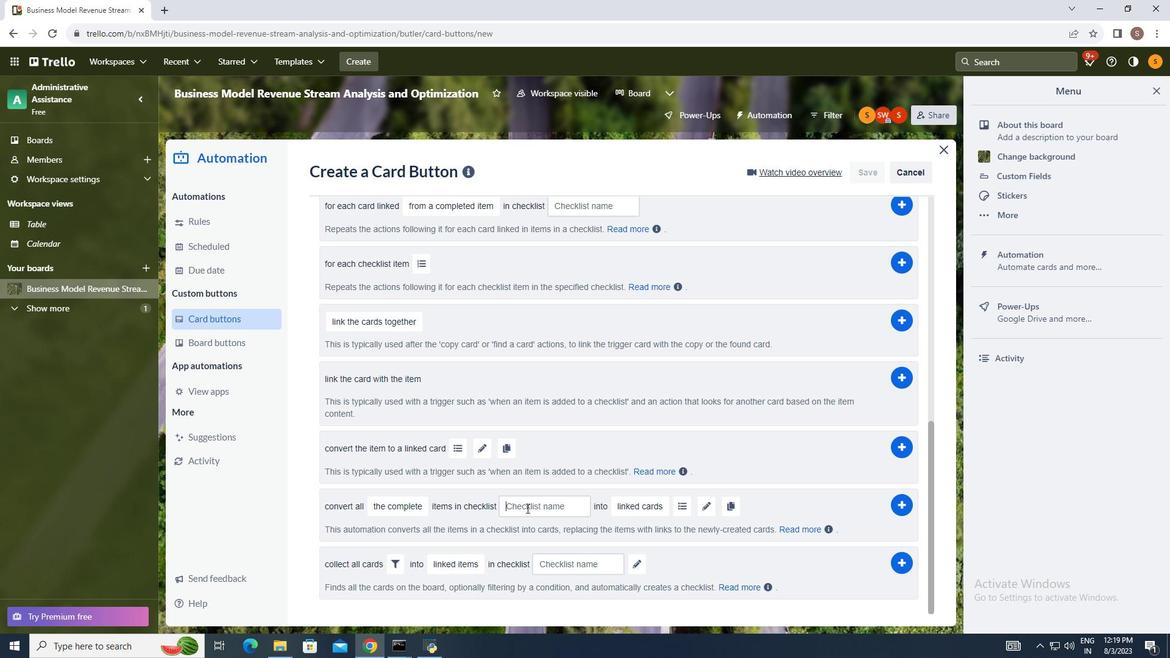 
Action: Mouse pressed left at (526, 508)
Screenshot: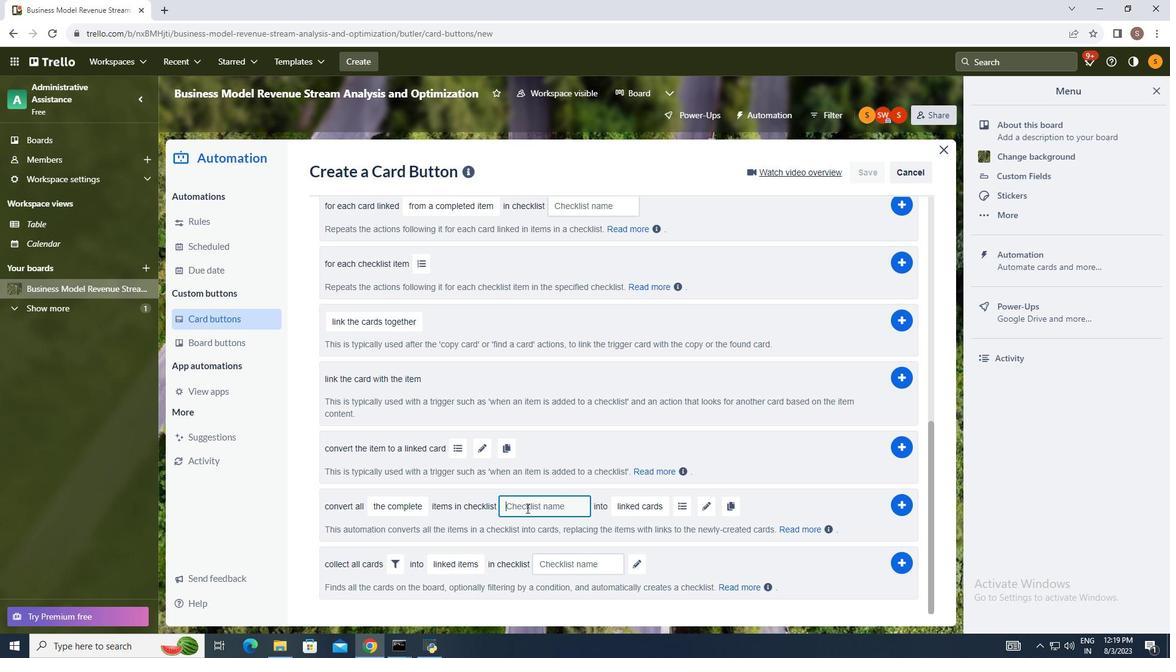 
Action: Mouse moved to (442, 477)
Screenshot: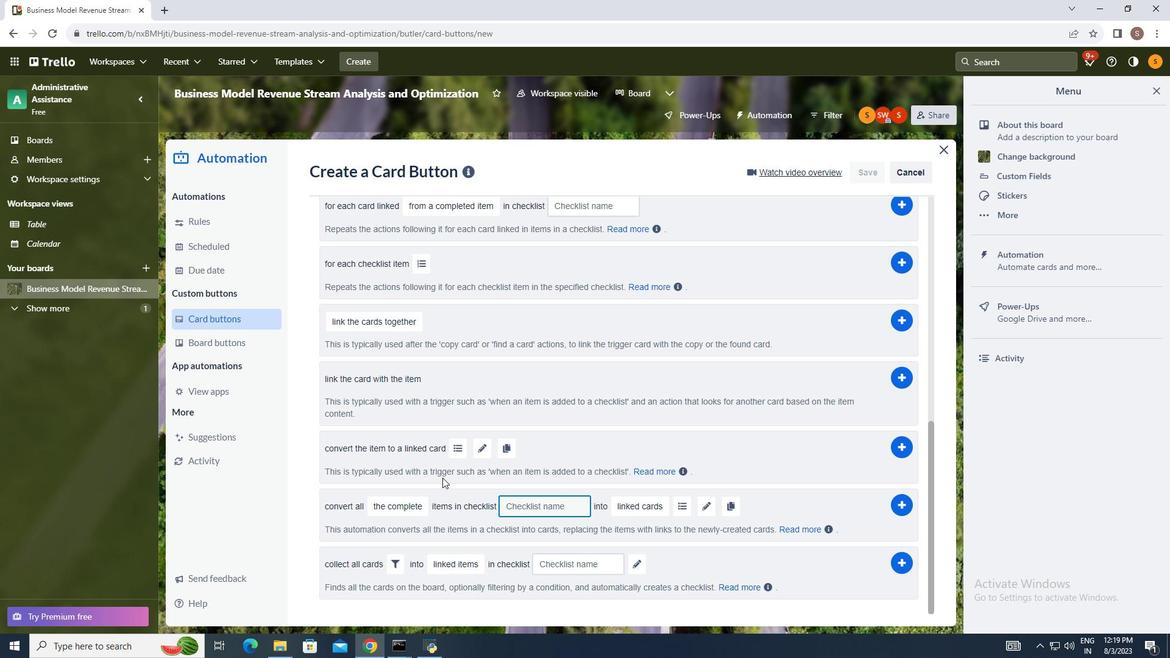 
Action: Key pressed progress
Screenshot: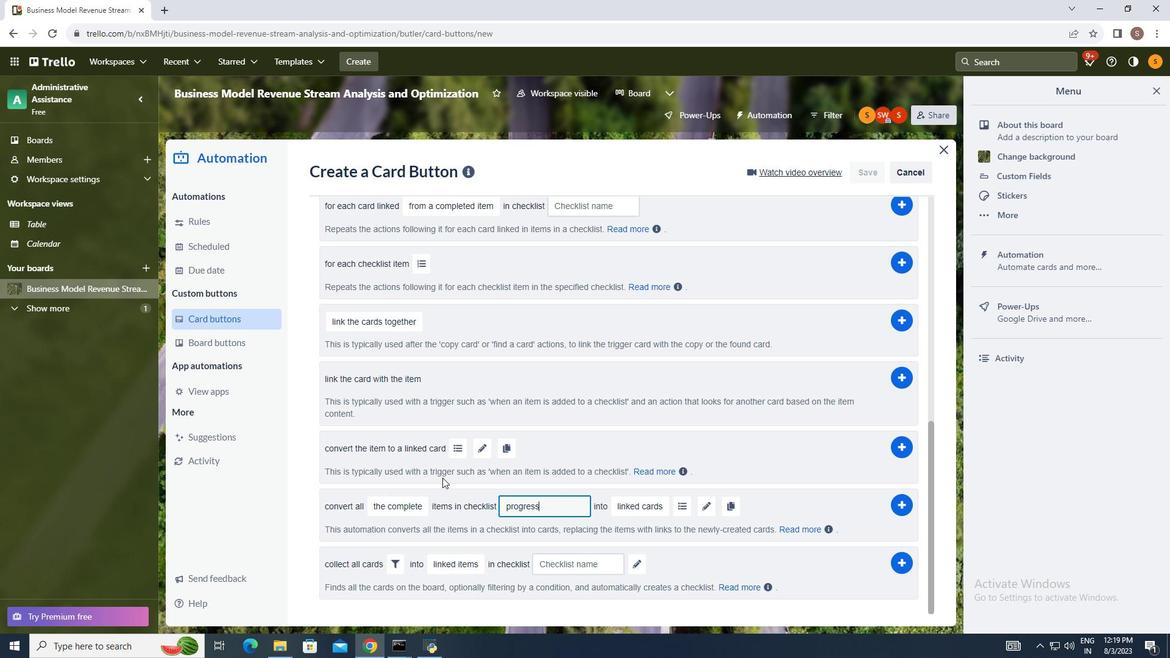 
Action: Mouse moved to (904, 505)
Screenshot: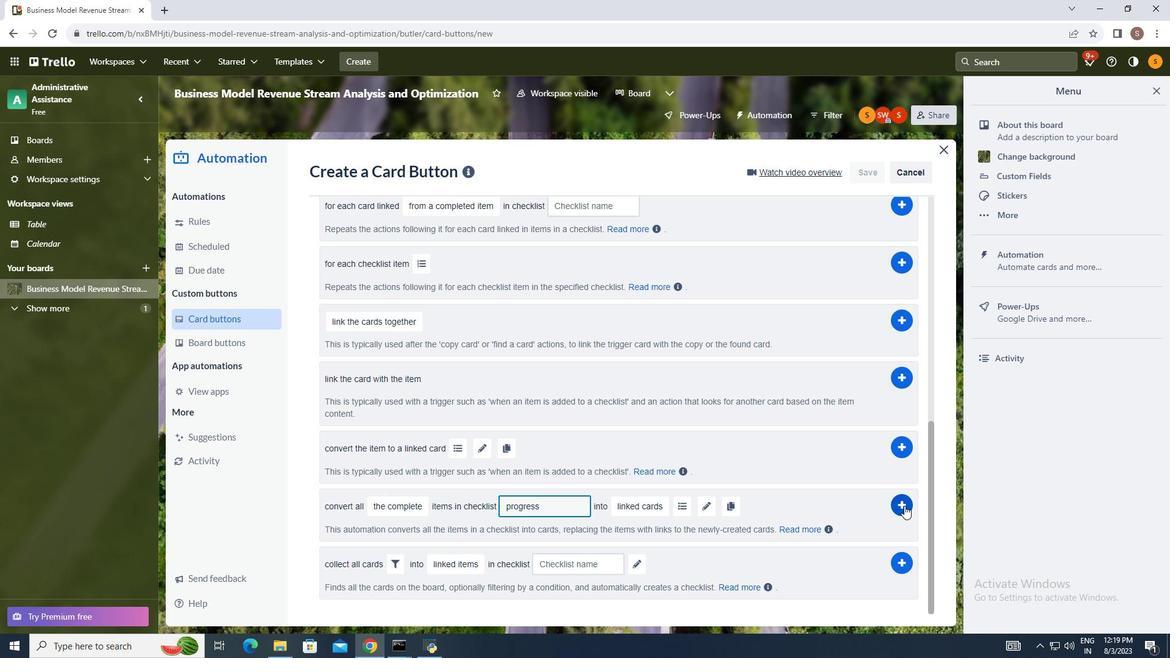 
Action: Mouse pressed left at (904, 505)
Screenshot: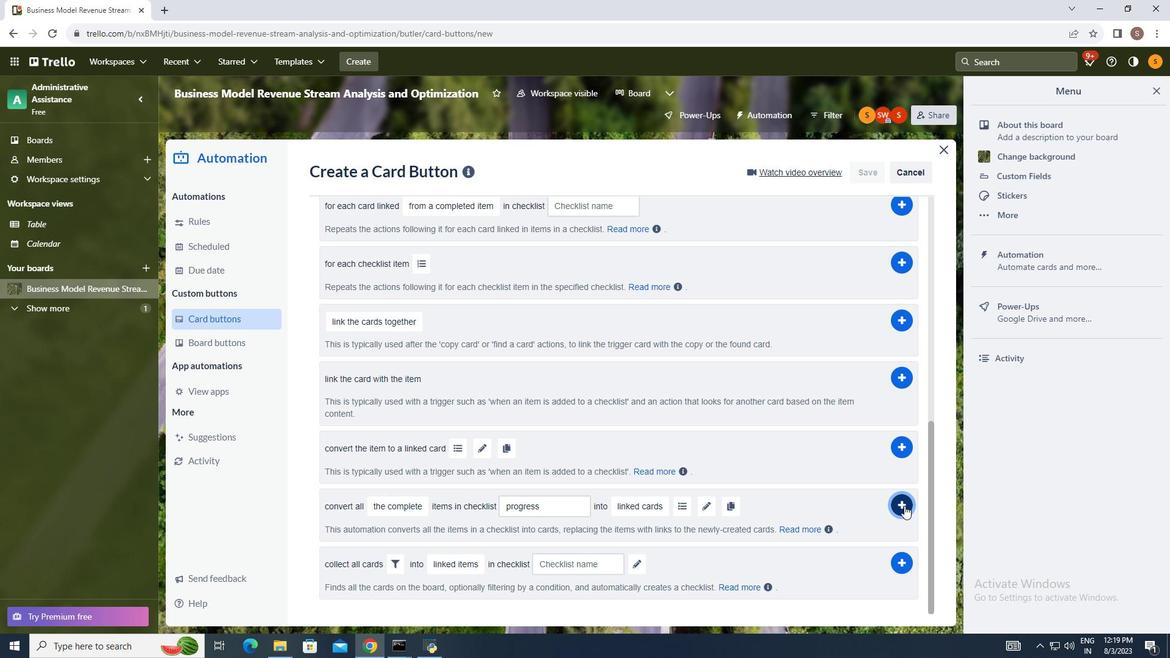 
